 Task: Add a dependency to the task Upgrade and migrate company environmental management to a cloud-based solution , the existing task  Integrate website with a new chatbot for customer support in the project BlazeTech
Action: Mouse moved to (630, 400)
Screenshot: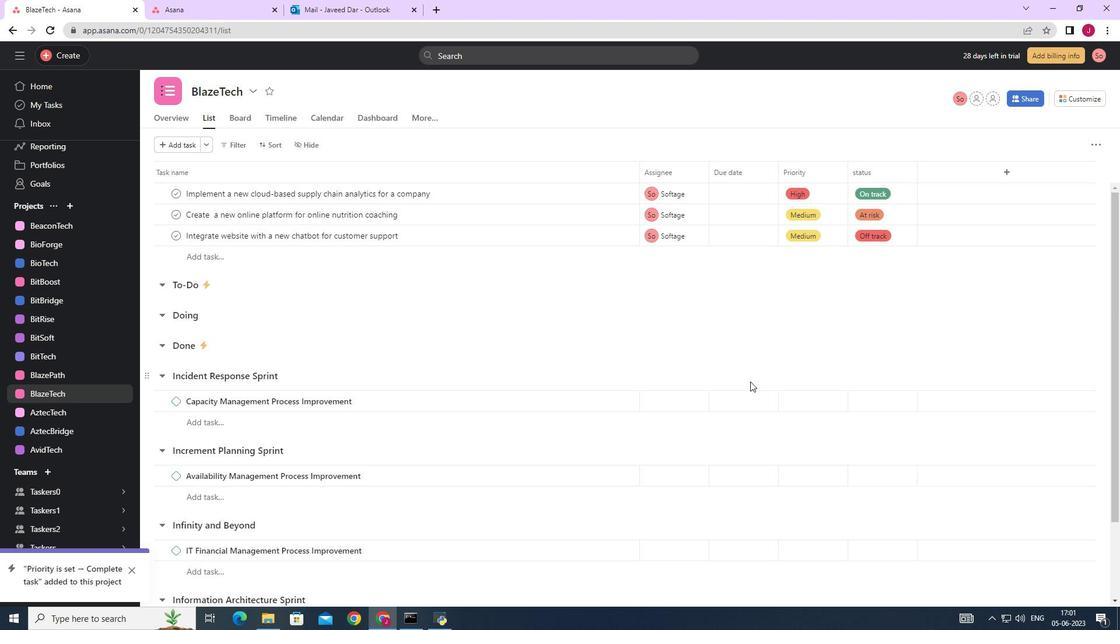 
Action: Mouse scrolled (630, 400) with delta (0, 0)
Screenshot: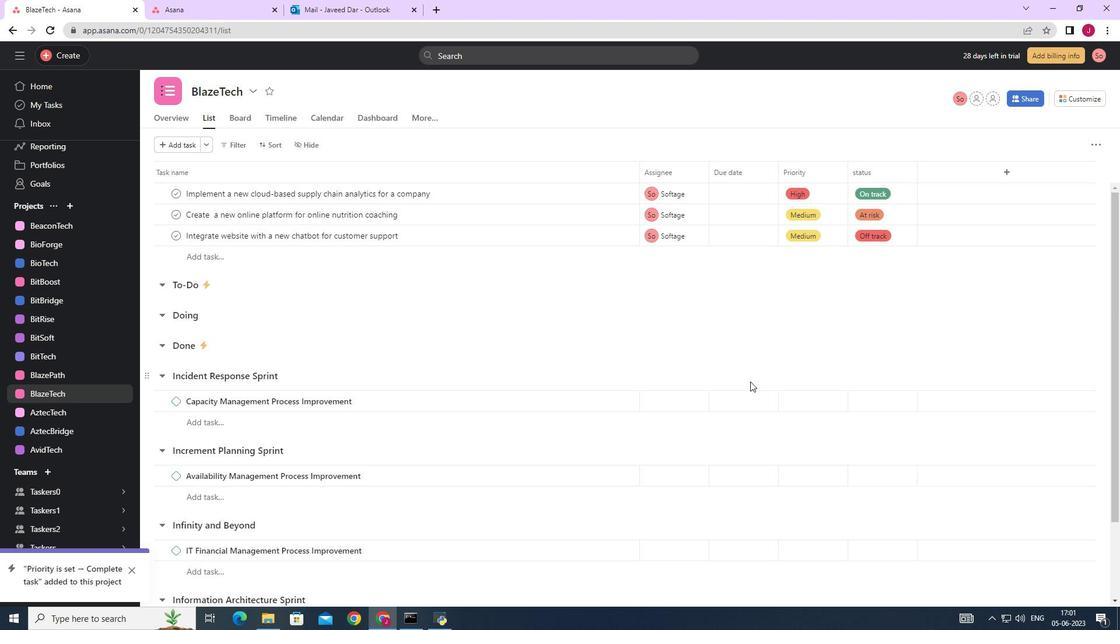 
Action: Mouse moved to (622, 403)
Screenshot: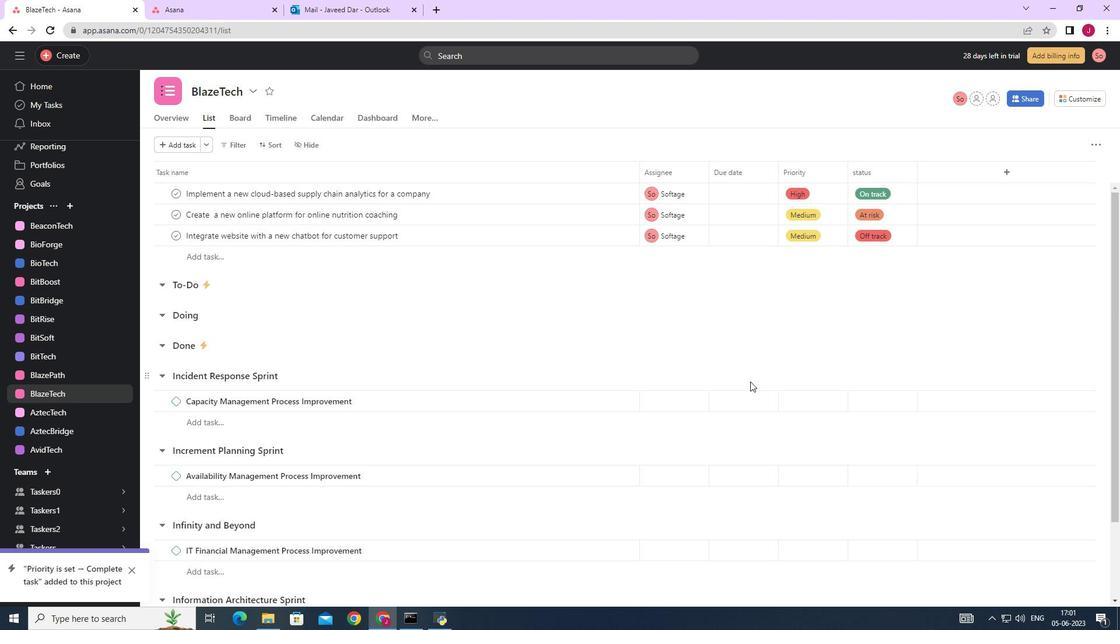 
Action: Mouse scrolled (622, 402) with delta (0, 0)
Screenshot: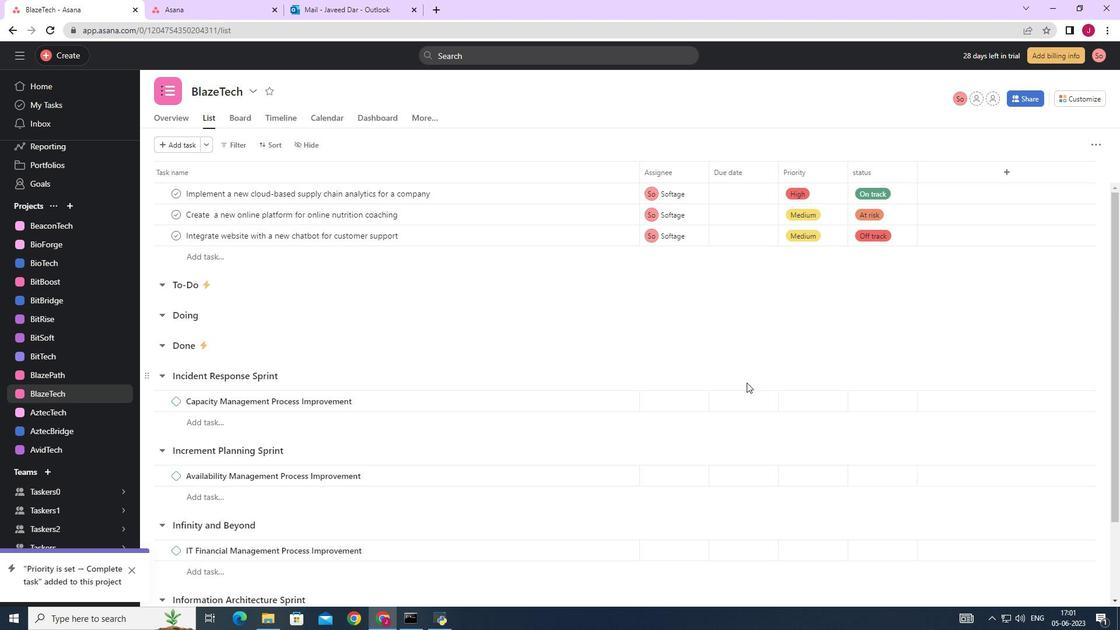 
Action: Mouse moved to (617, 404)
Screenshot: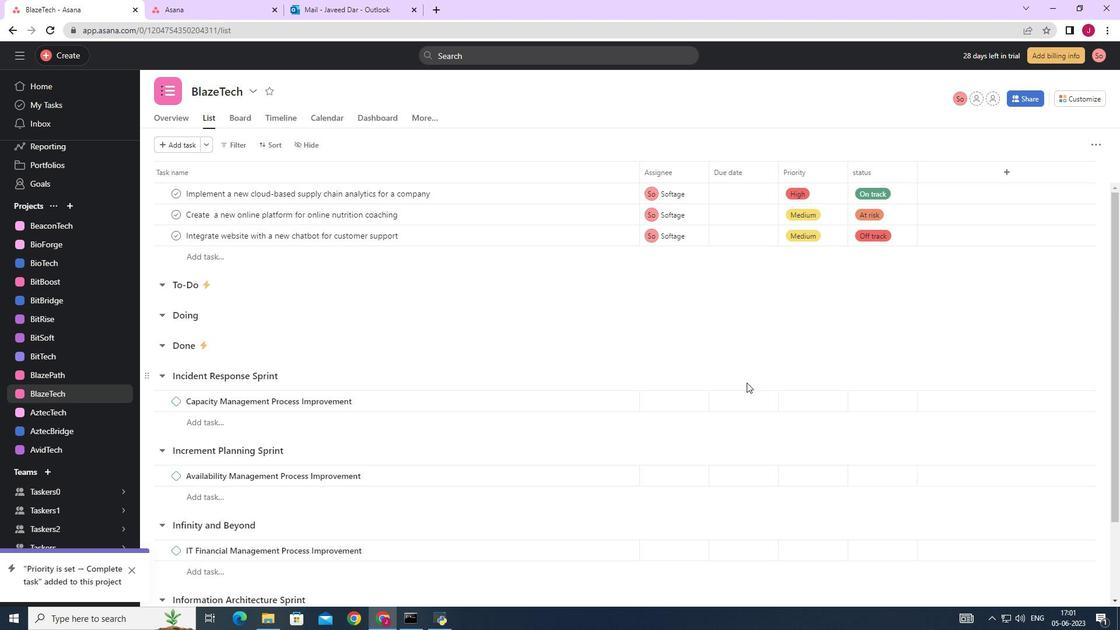
Action: Mouse scrolled (620, 403) with delta (0, 0)
Screenshot: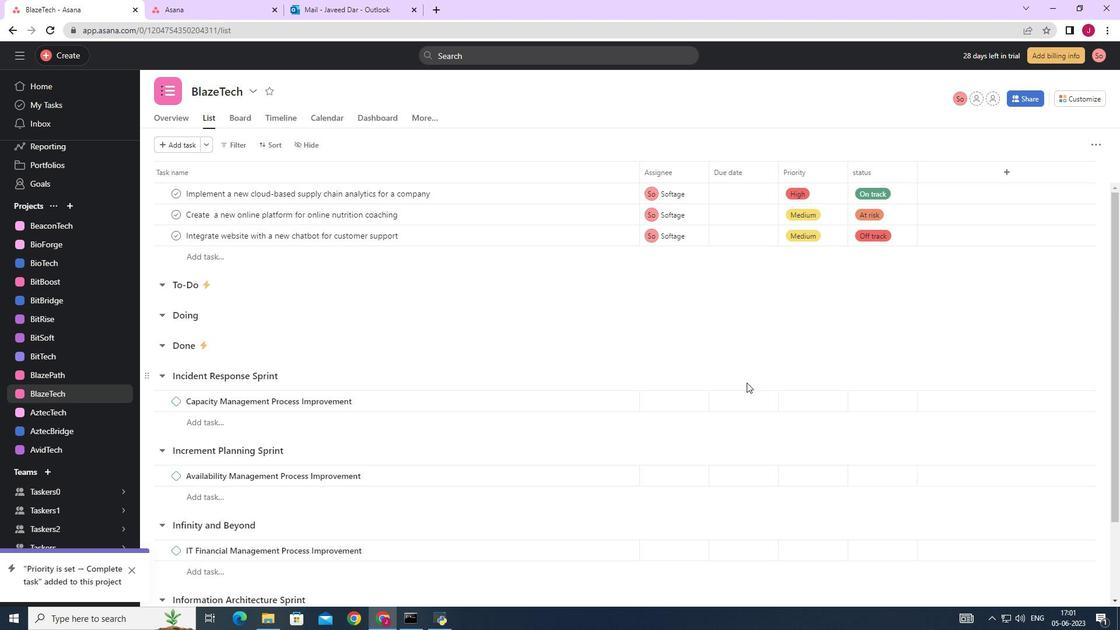 
Action: Mouse moved to (615, 404)
Screenshot: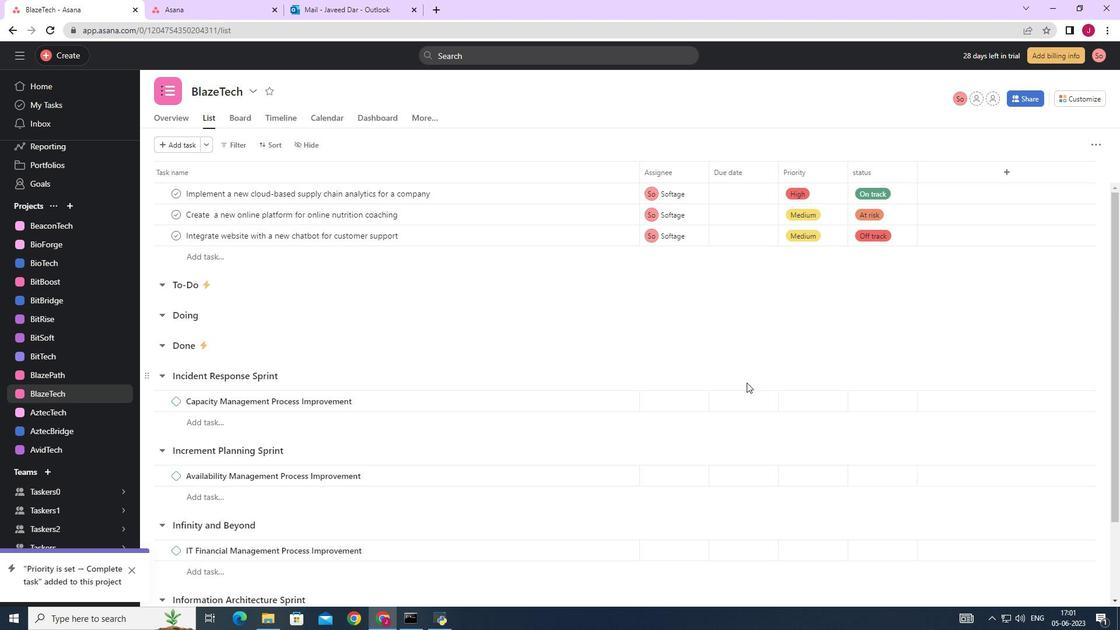 
Action: Mouse scrolled (617, 404) with delta (0, 0)
Screenshot: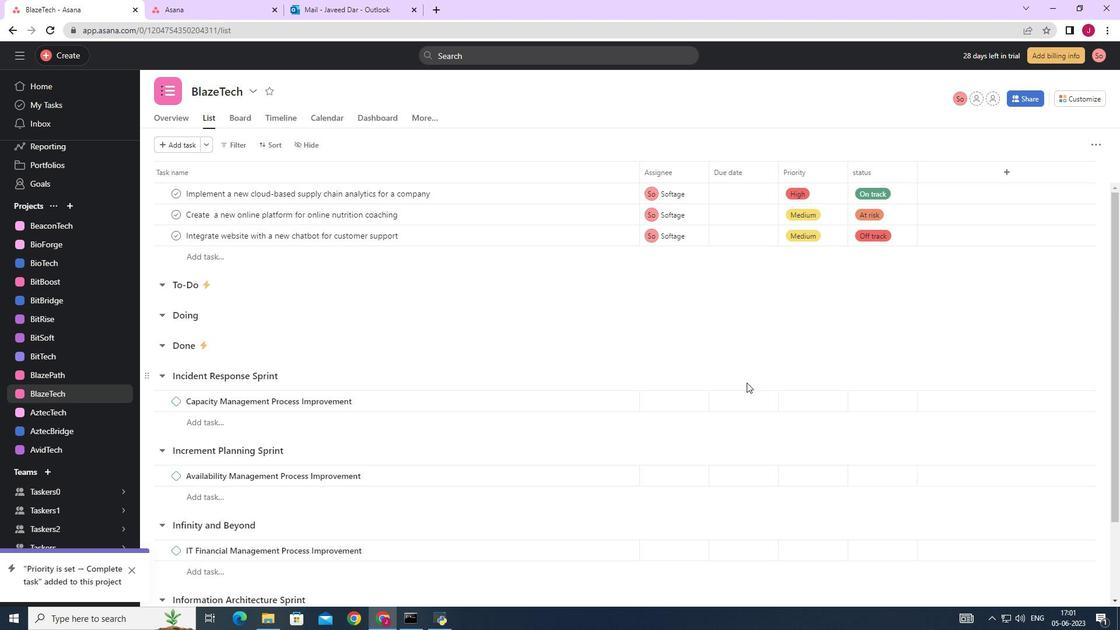 
Action: Mouse moved to (612, 404)
Screenshot: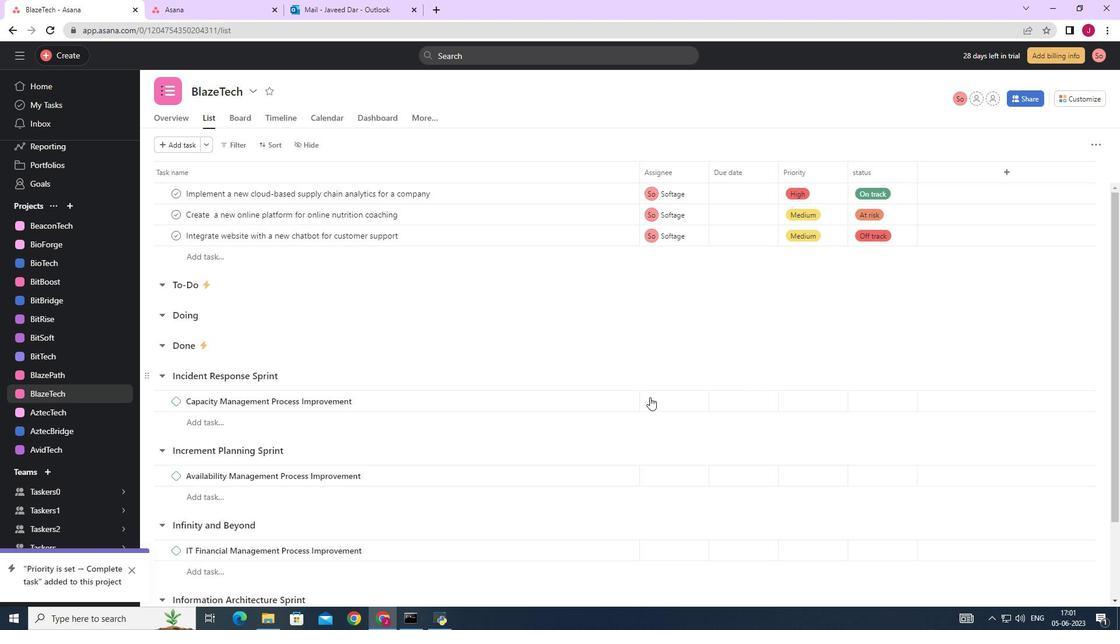 
Action: Mouse scrolled (615, 404) with delta (0, 0)
Screenshot: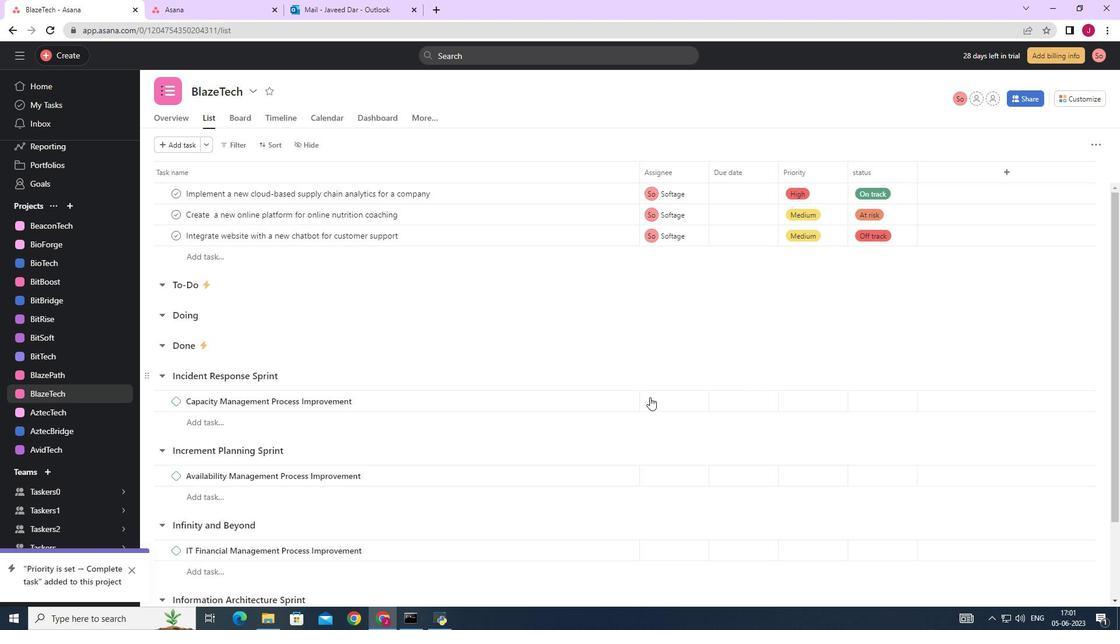 
Action: Mouse moved to (610, 404)
Screenshot: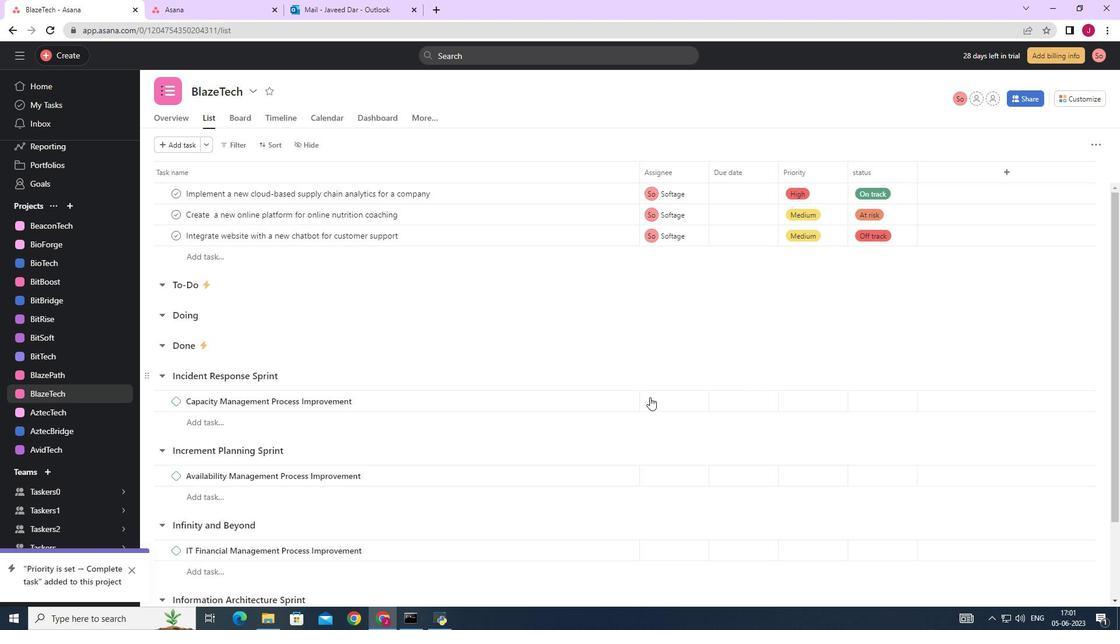 
Action: Mouse scrolled (612, 404) with delta (0, 0)
Screenshot: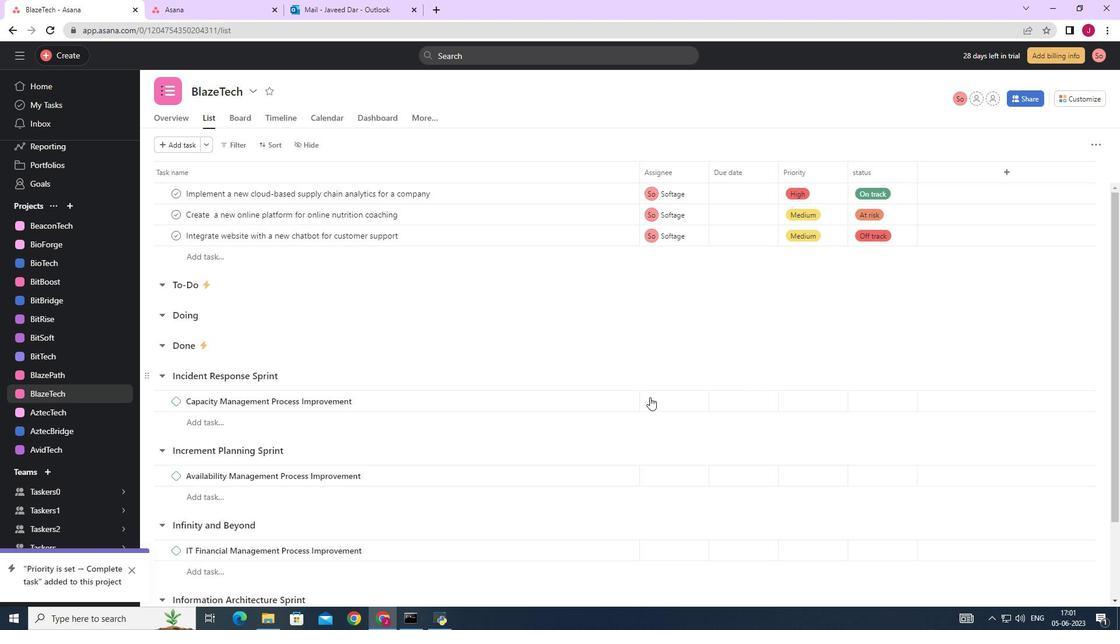 
Action: Mouse moved to (590, 414)
Screenshot: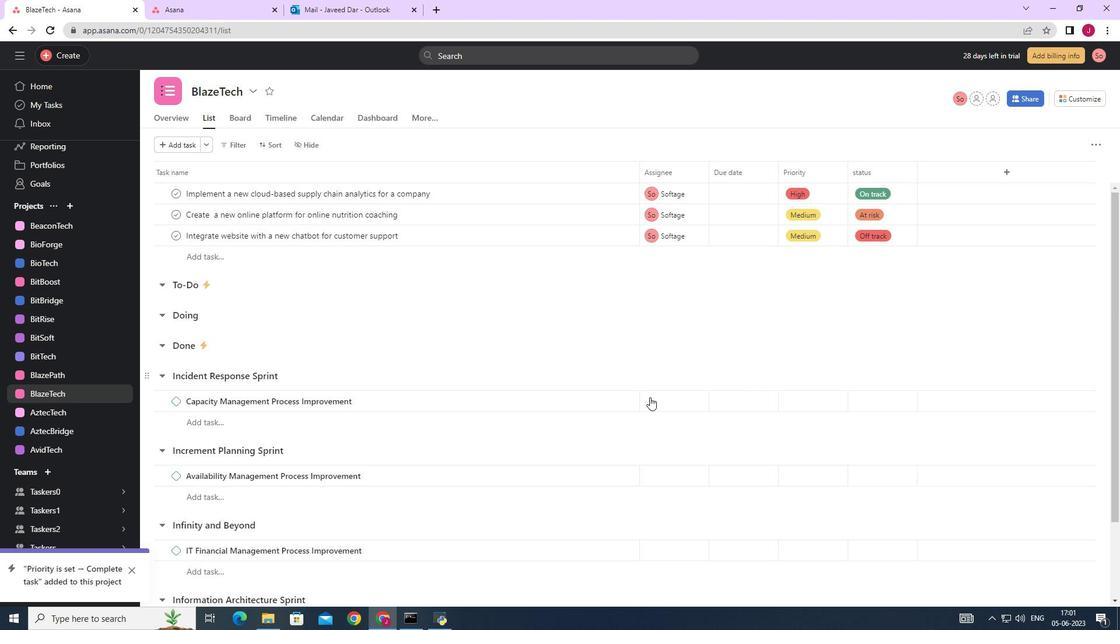 
Action: Mouse scrolled (609, 405) with delta (0, 0)
Screenshot: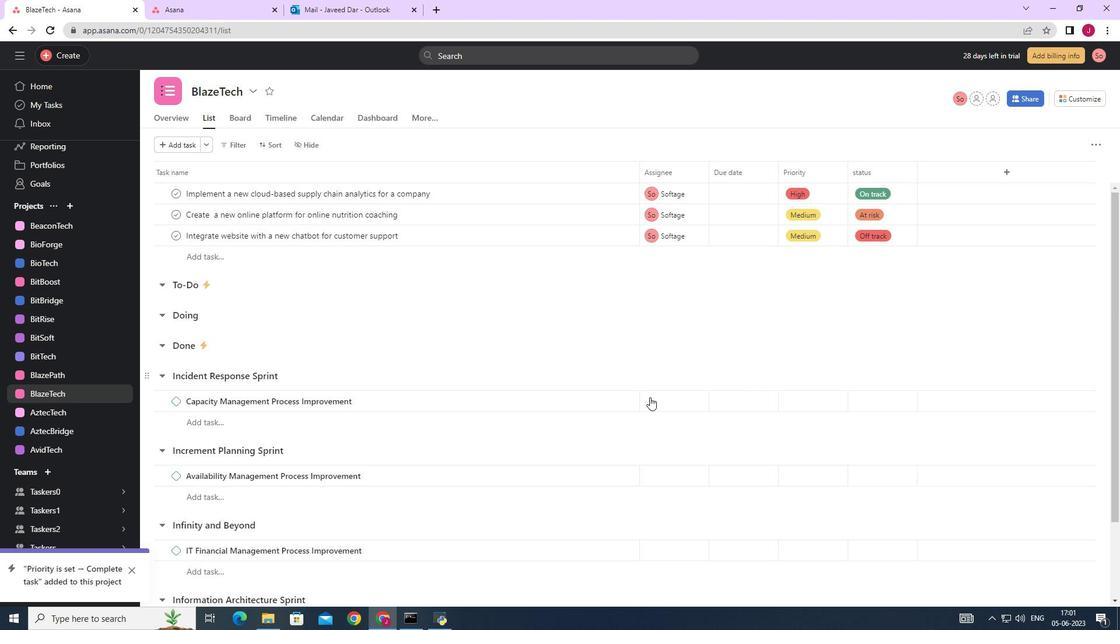 
Action: Mouse moved to (562, 529)
Screenshot: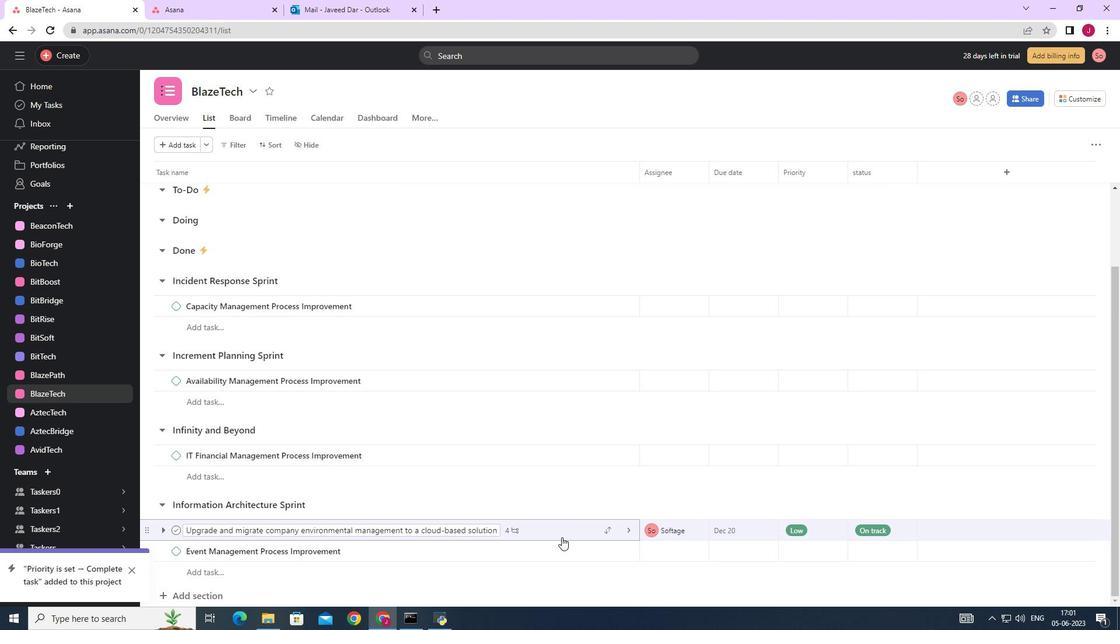 
Action: Mouse pressed left at (562, 529)
Screenshot: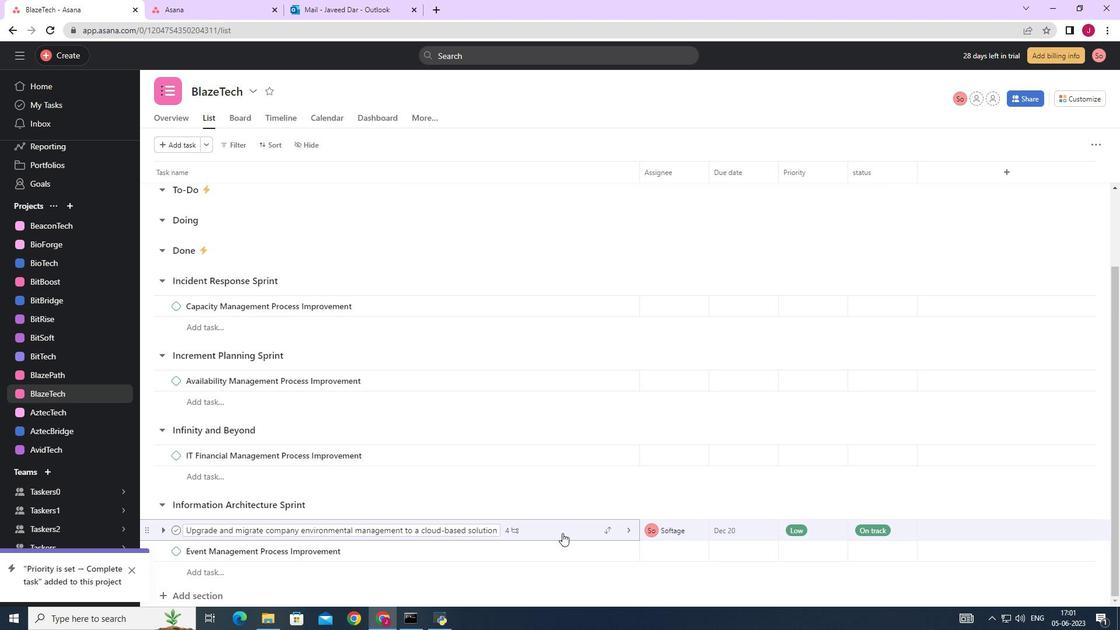 
Action: Mouse moved to (907, 358)
Screenshot: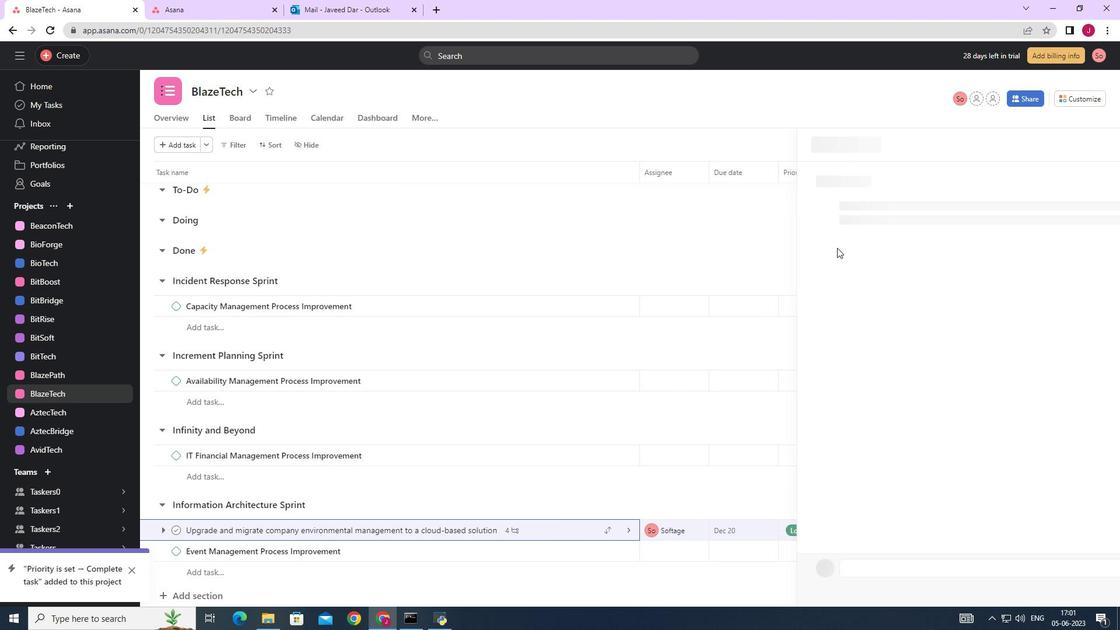 
Action: Mouse scrolled (907, 358) with delta (0, 0)
Screenshot: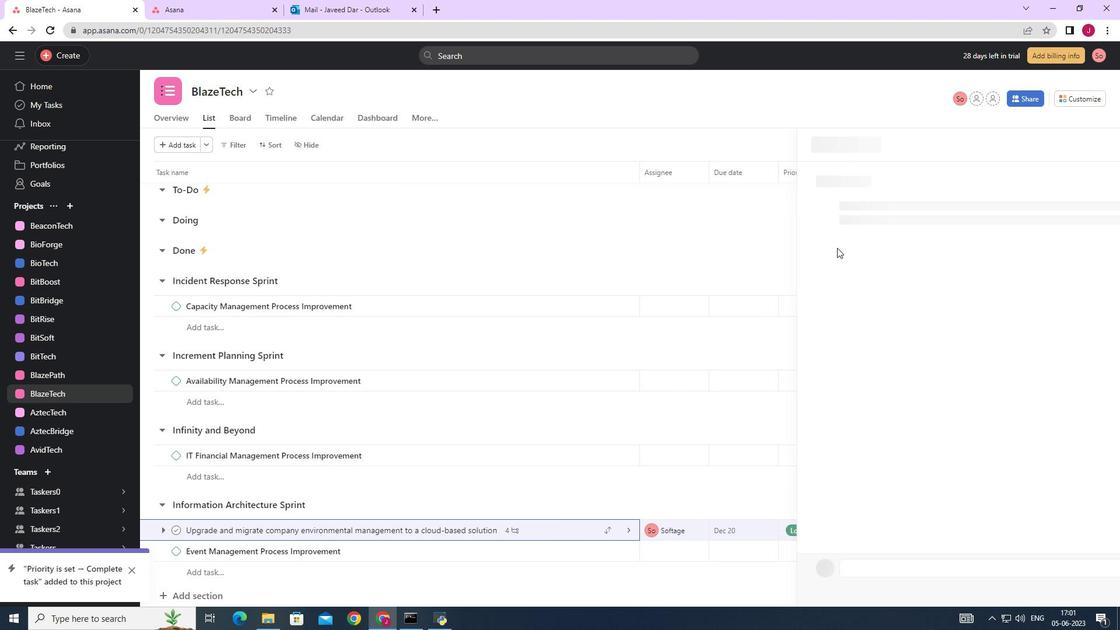 
Action: Mouse scrolled (907, 358) with delta (0, 0)
Screenshot: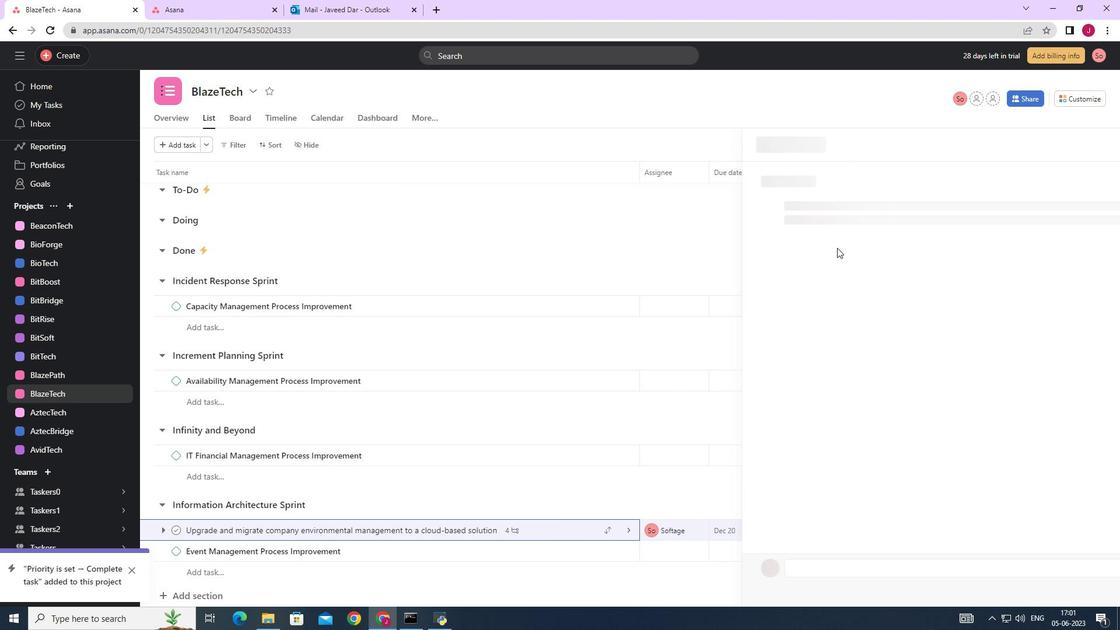 
Action: Mouse scrolled (907, 358) with delta (0, 0)
Screenshot: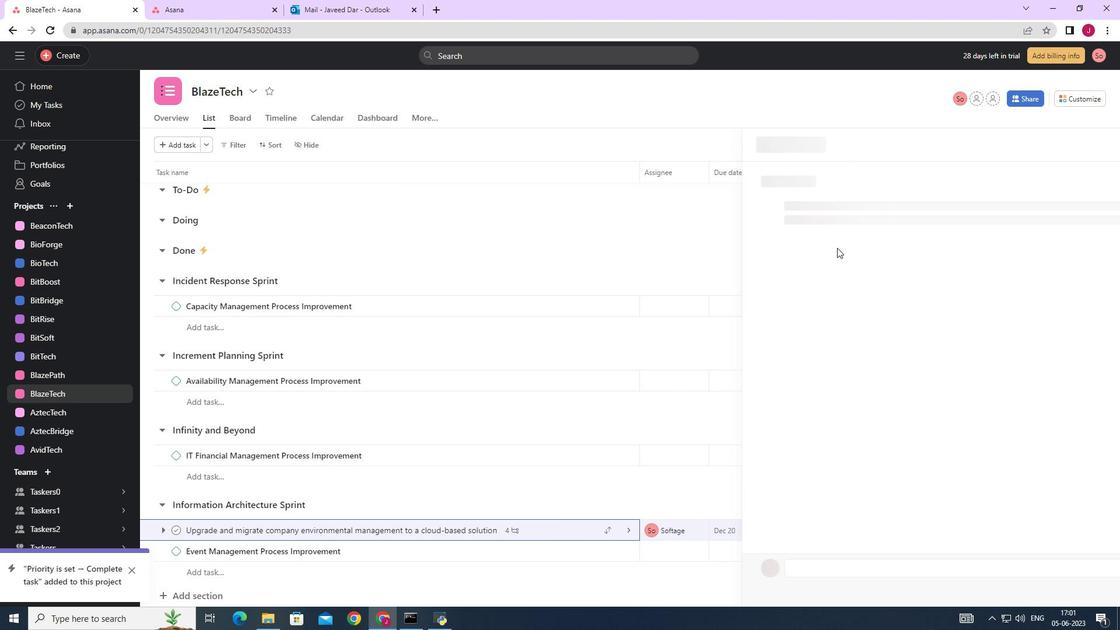 
Action: Mouse scrolled (907, 358) with delta (0, 0)
Screenshot: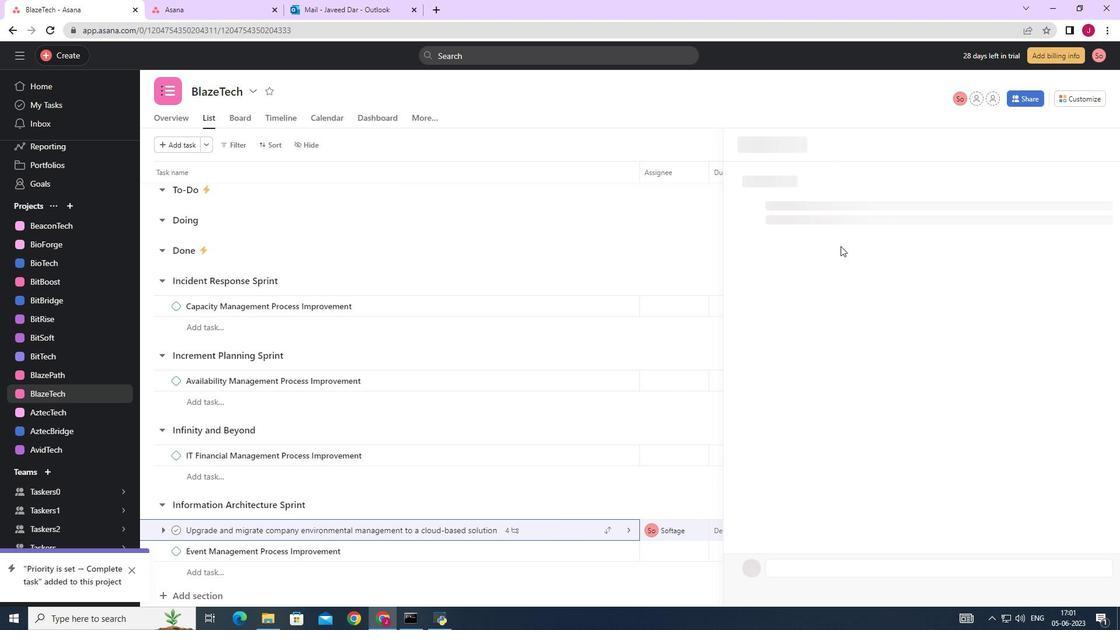 
Action: Mouse scrolled (907, 358) with delta (0, 0)
Screenshot: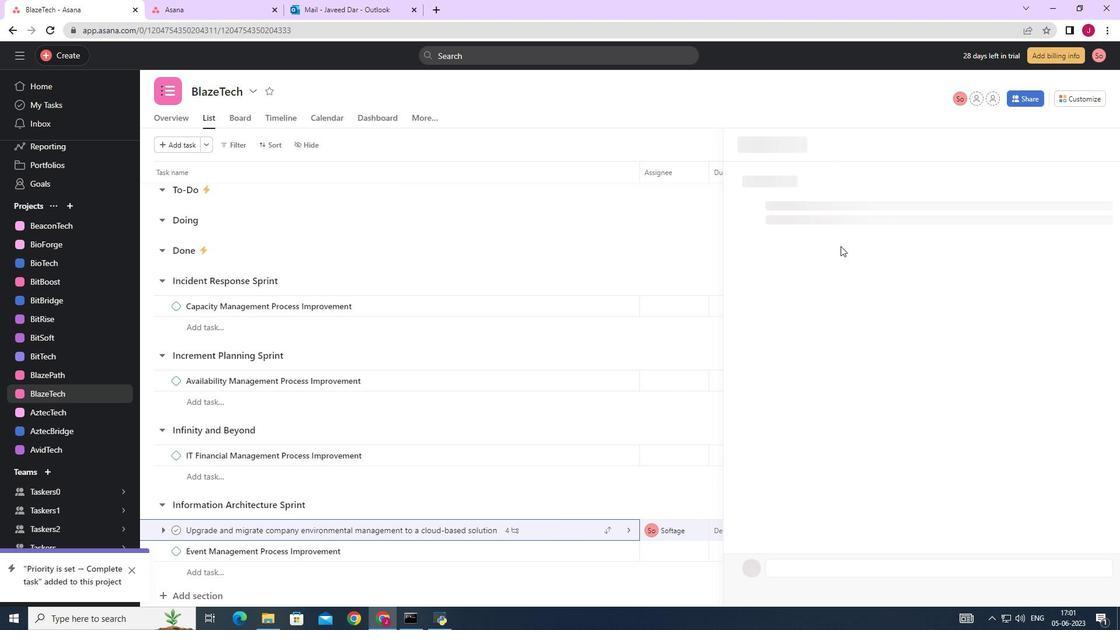 
Action: Mouse moved to (907, 359)
Screenshot: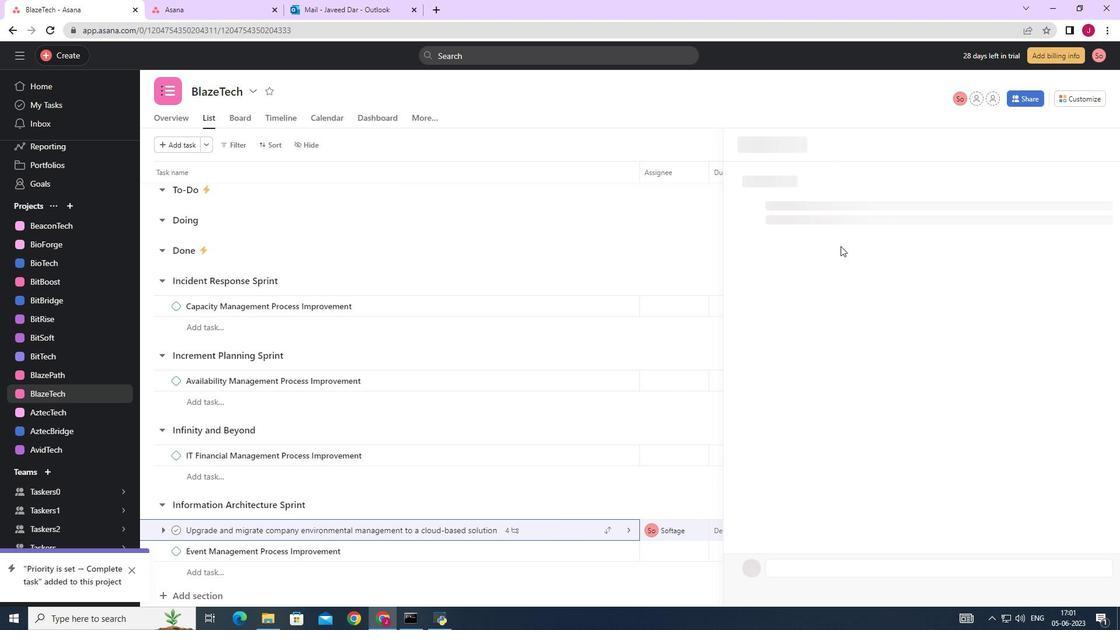 
Action: Mouse scrolled (907, 358) with delta (0, 0)
Screenshot: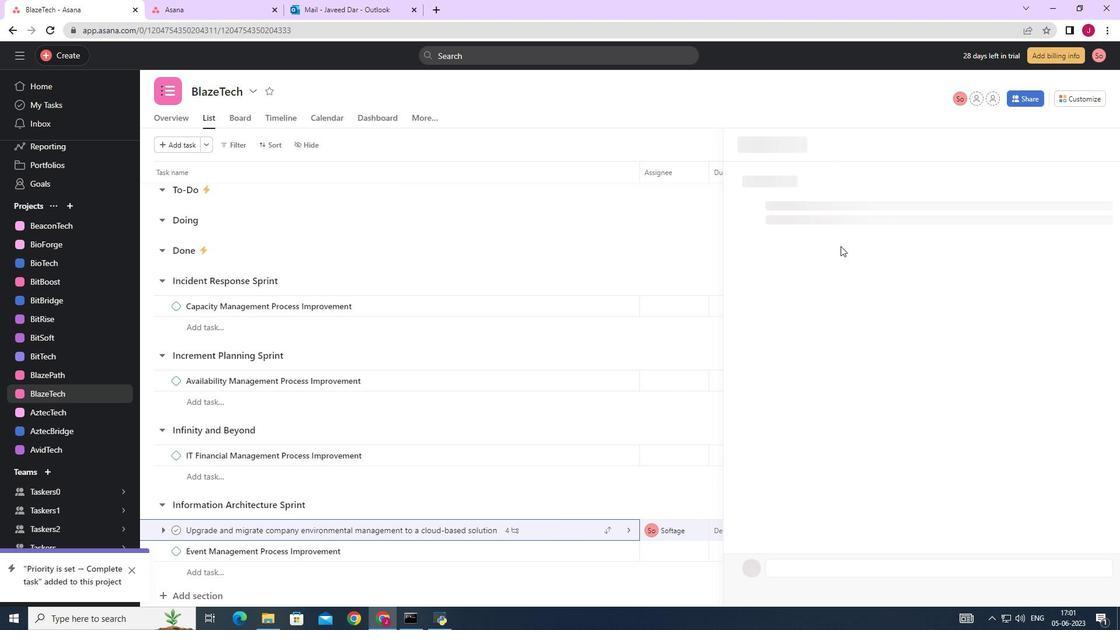 
Action: Mouse moved to (907, 360)
Screenshot: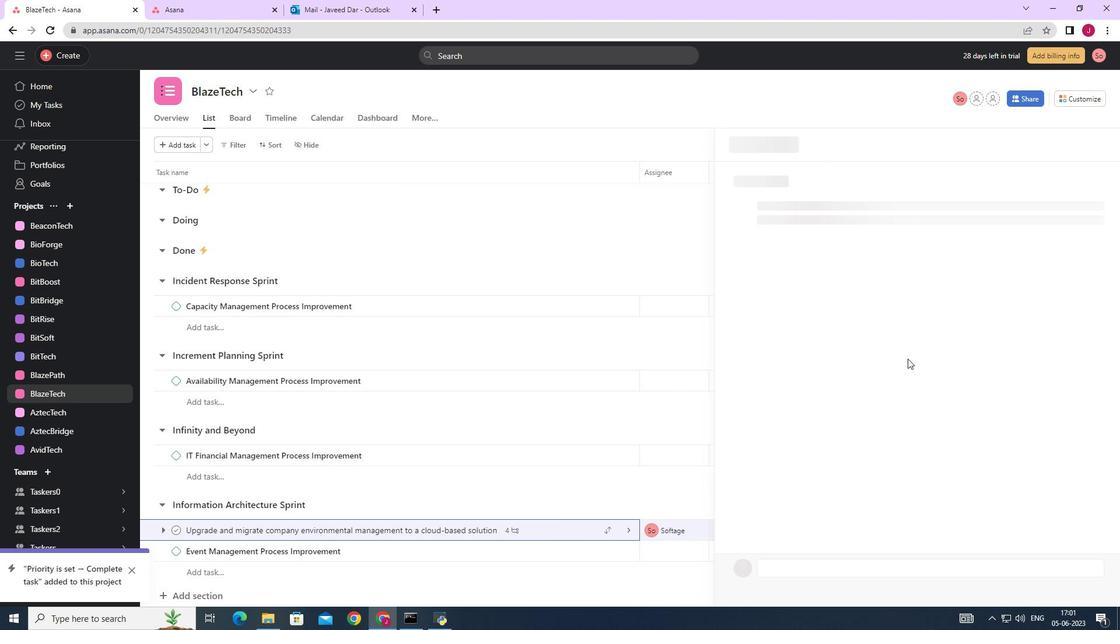 
Action: Mouse scrolled (907, 359) with delta (0, 0)
Screenshot: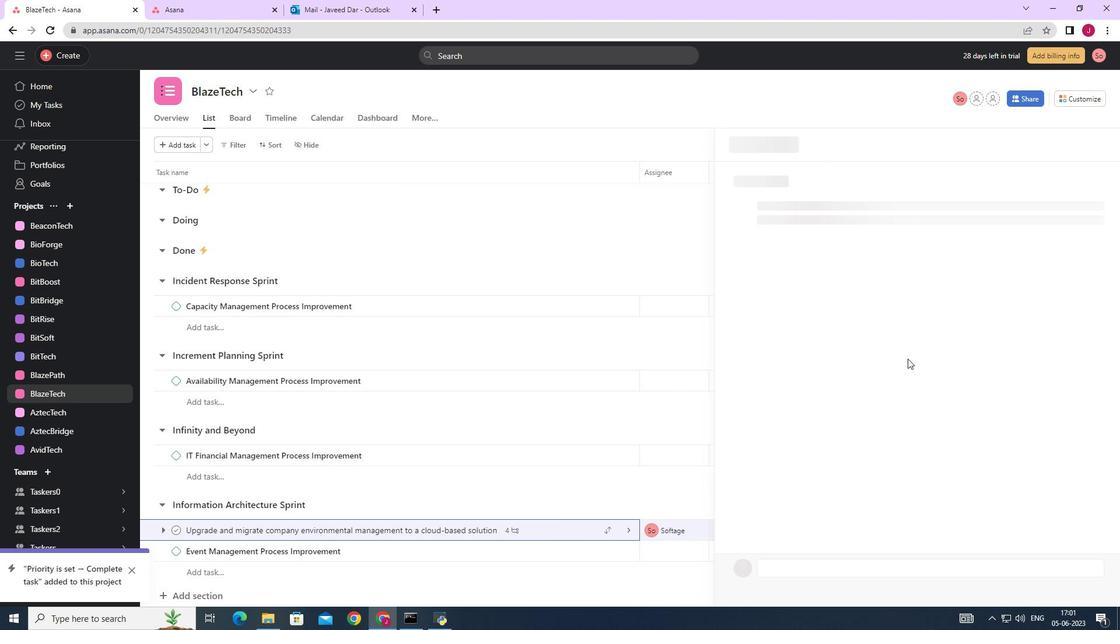 
Action: Mouse moved to (870, 366)
Screenshot: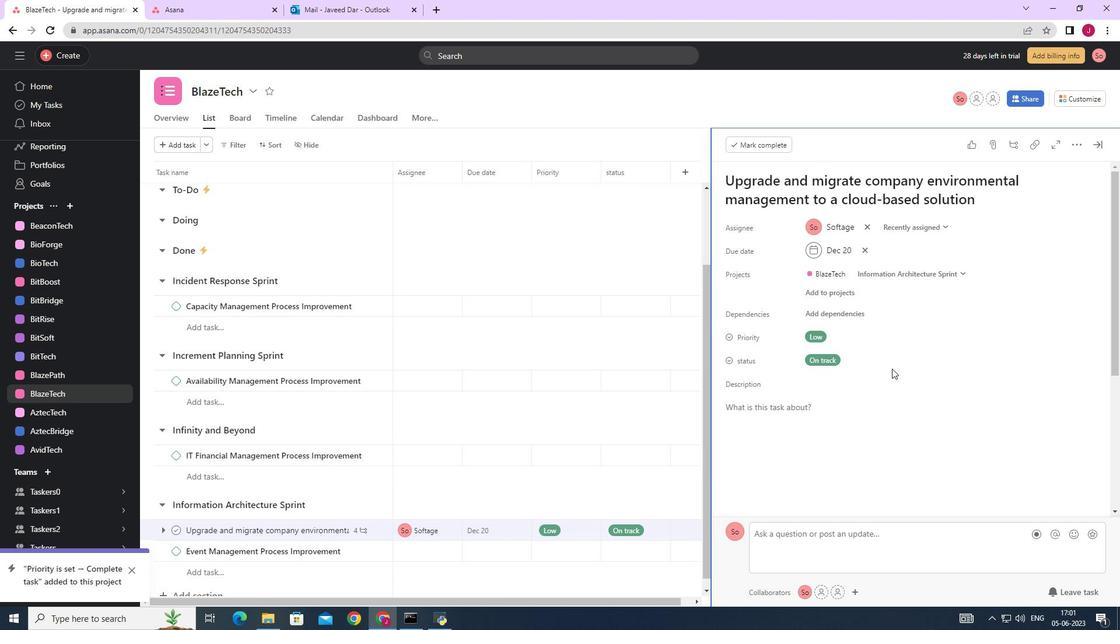 
Action: Mouse scrolled (870, 365) with delta (0, 0)
Screenshot: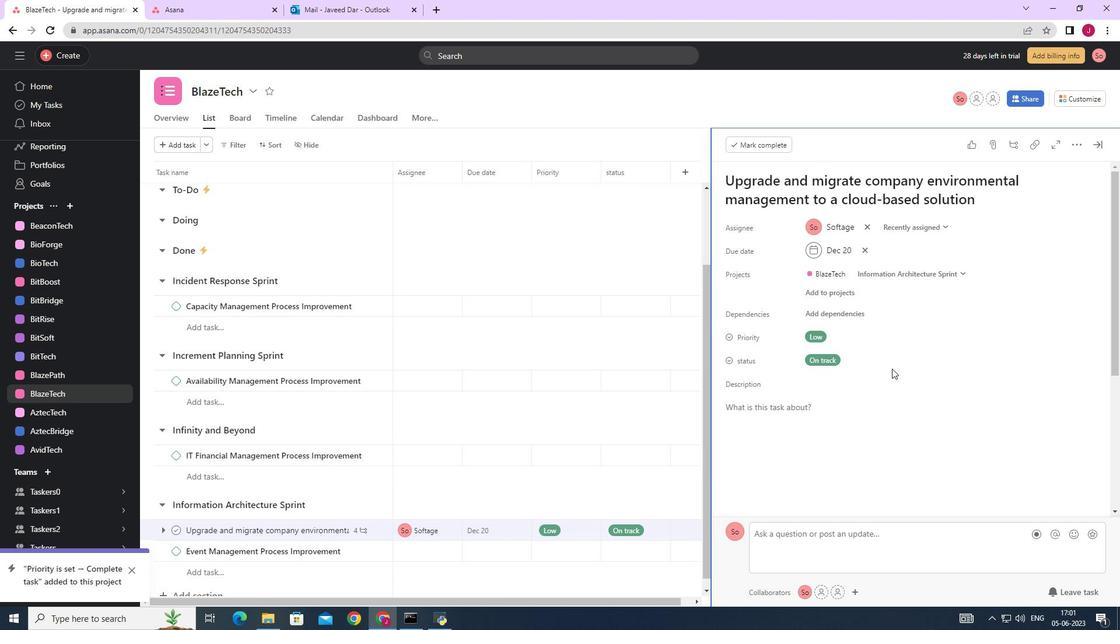 
Action: Mouse moved to (860, 365)
Screenshot: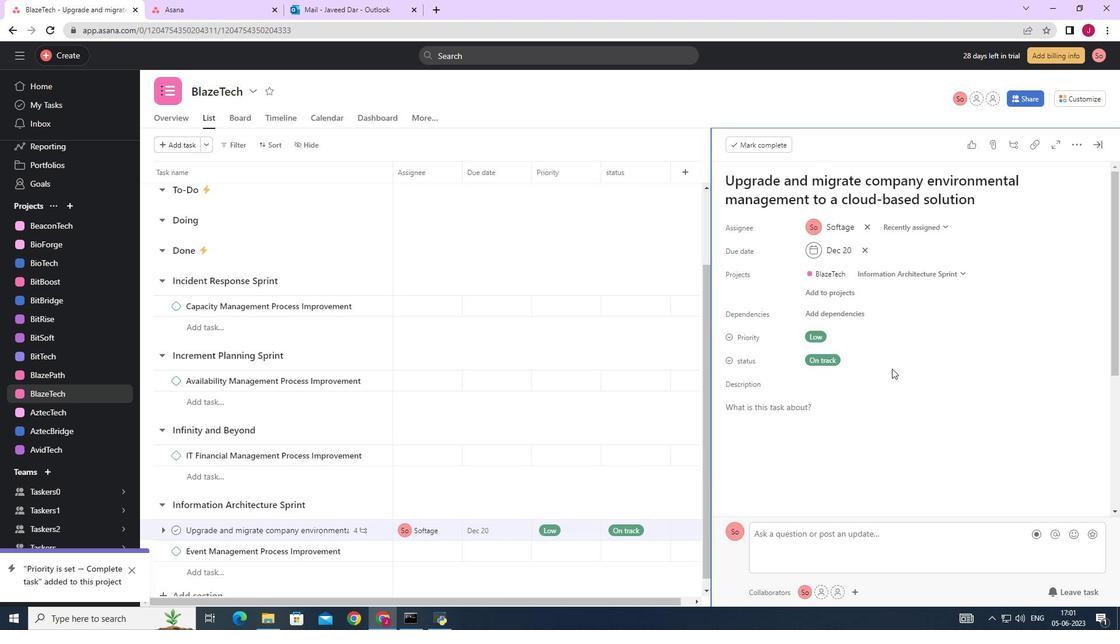 
Action: Mouse scrolled (861, 364) with delta (0, 0)
Screenshot: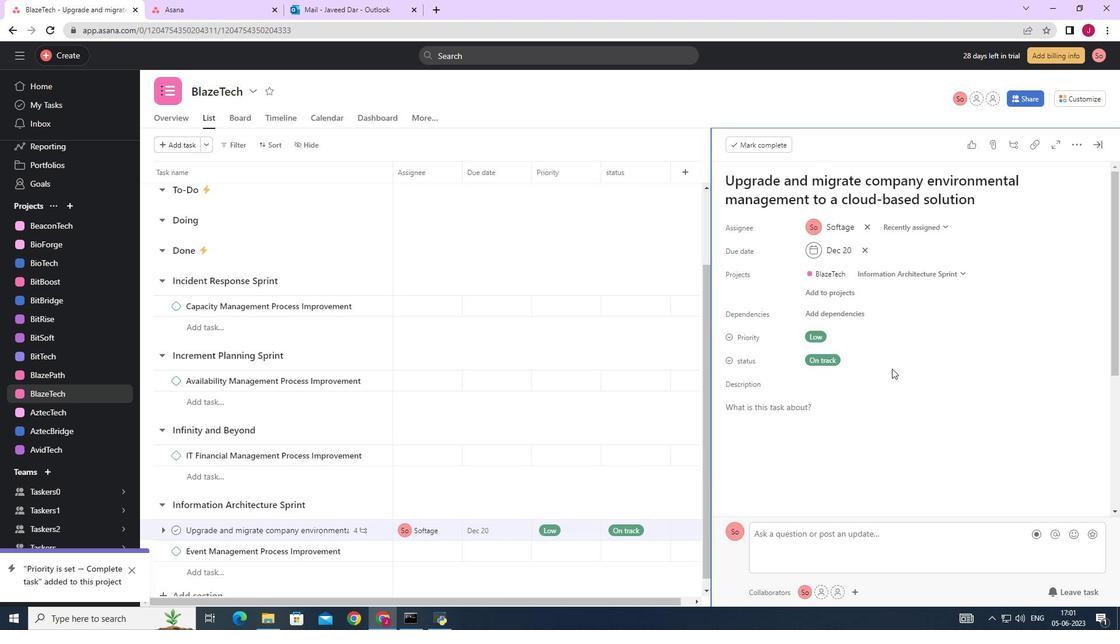 
Action: Mouse moved to (857, 365)
Screenshot: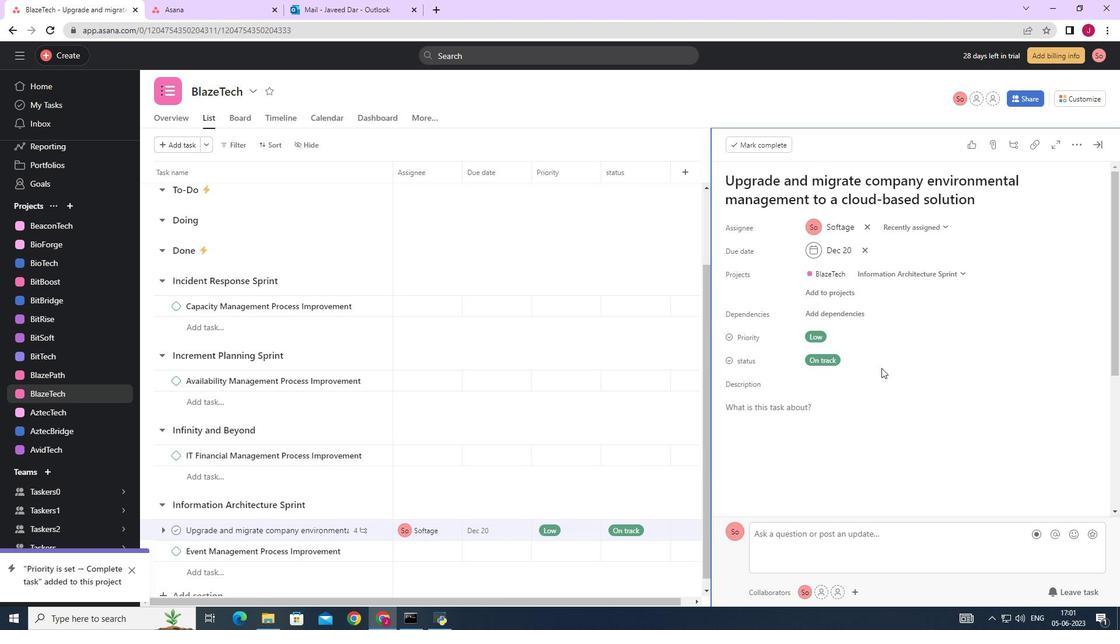 
Action: Mouse scrolled (858, 364) with delta (0, 0)
Screenshot: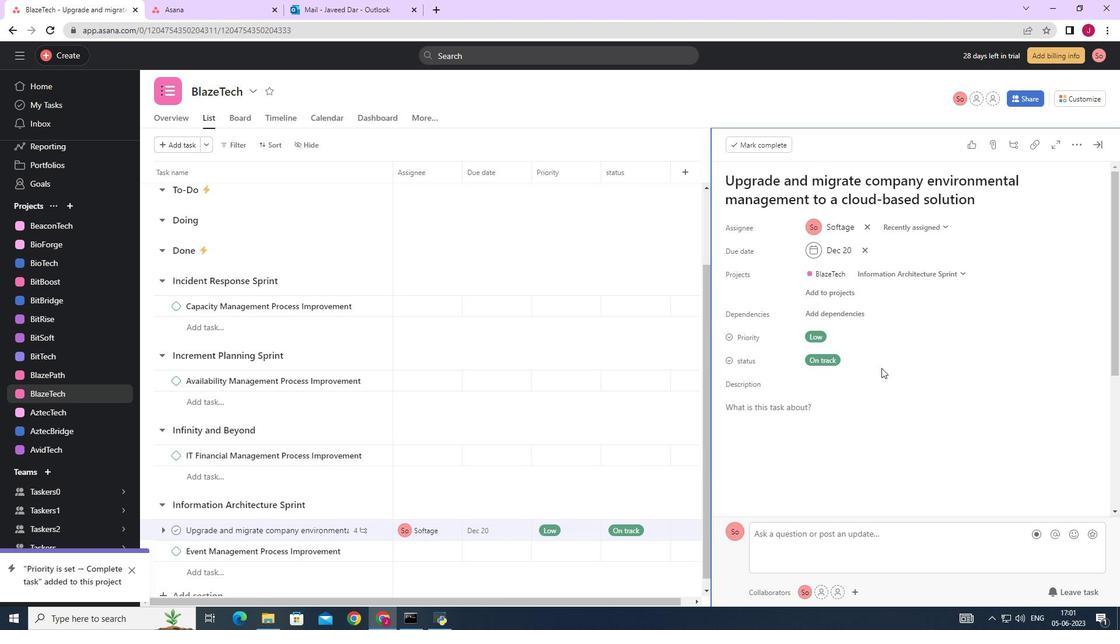 
Action: Mouse moved to (852, 365)
Screenshot: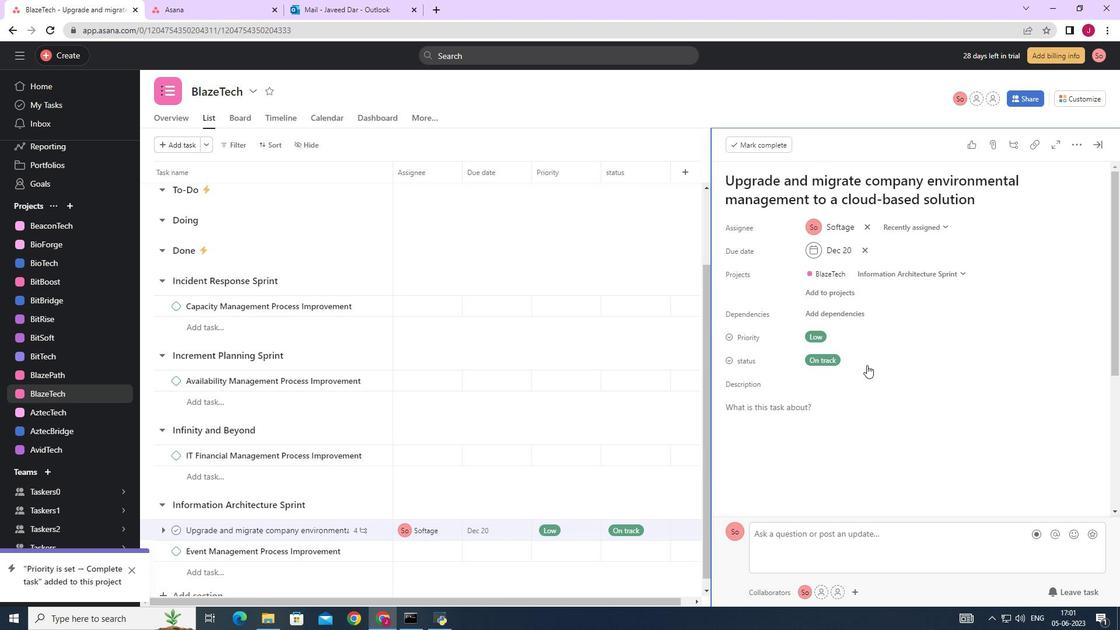
Action: Mouse scrolled (854, 364) with delta (0, 0)
Screenshot: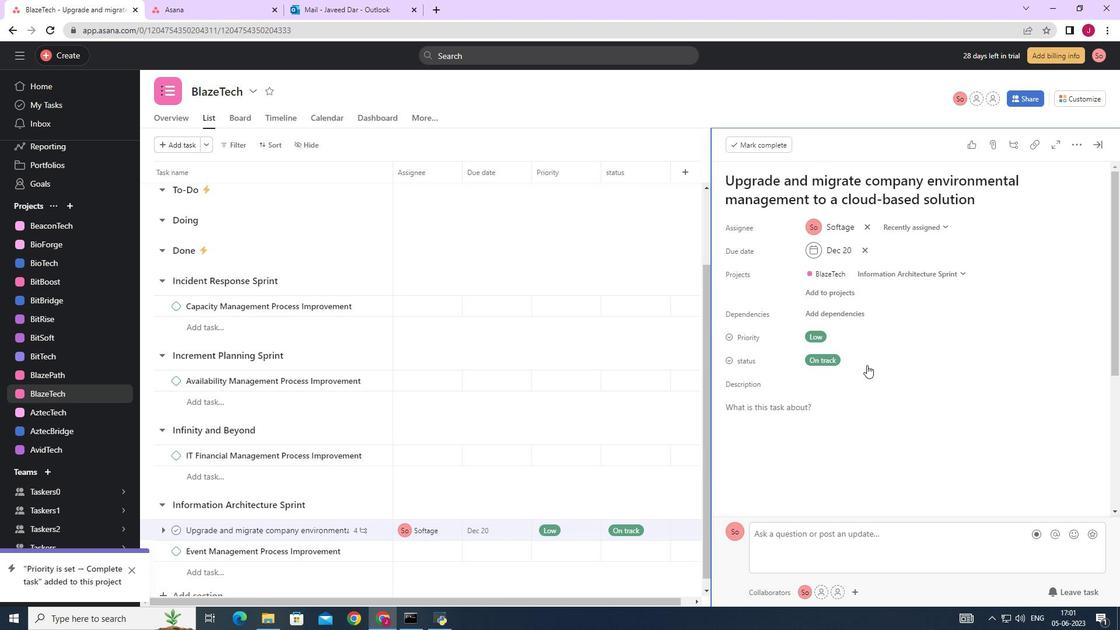 
Action: Mouse moved to (849, 365)
Screenshot: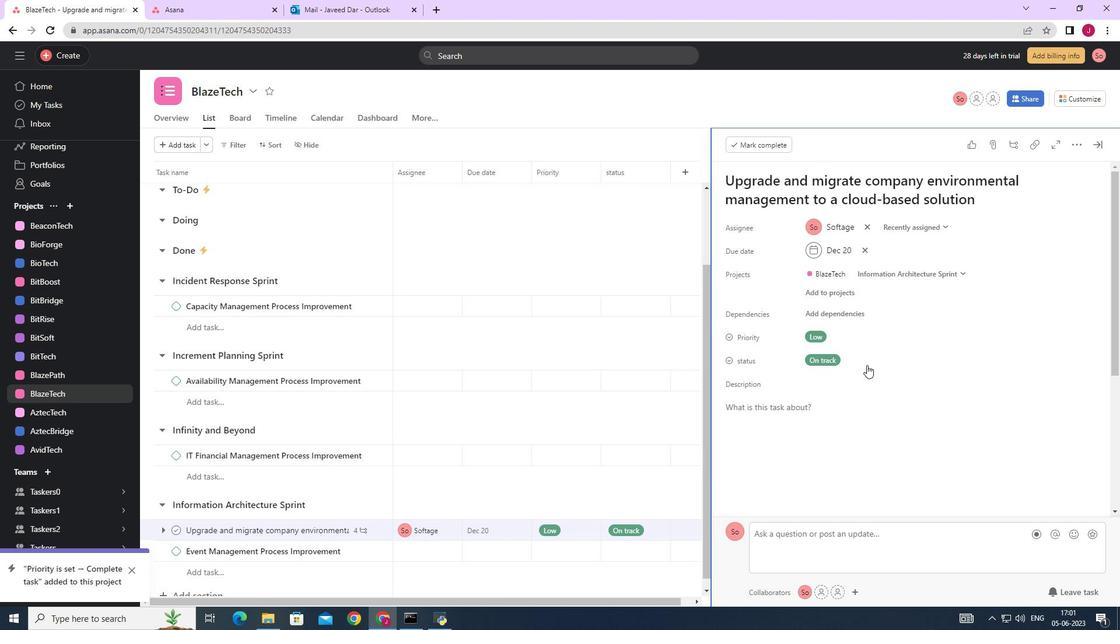 
Action: Mouse scrolled (850, 364) with delta (0, 0)
Screenshot: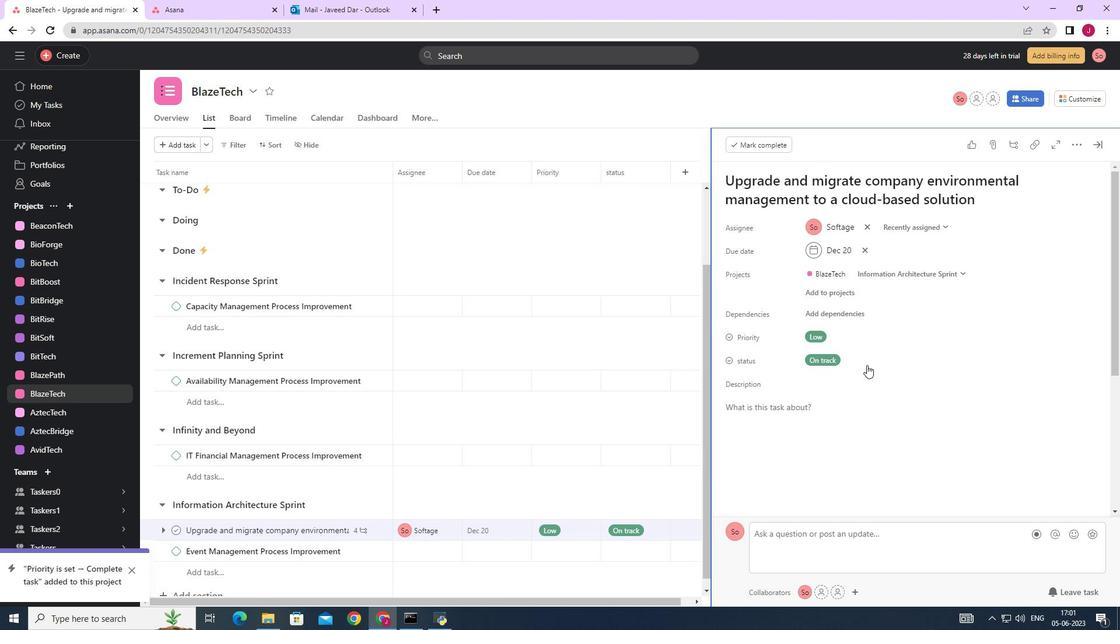 
Action: Mouse scrolled (849, 365) with delta (0, 0)
Screenshot: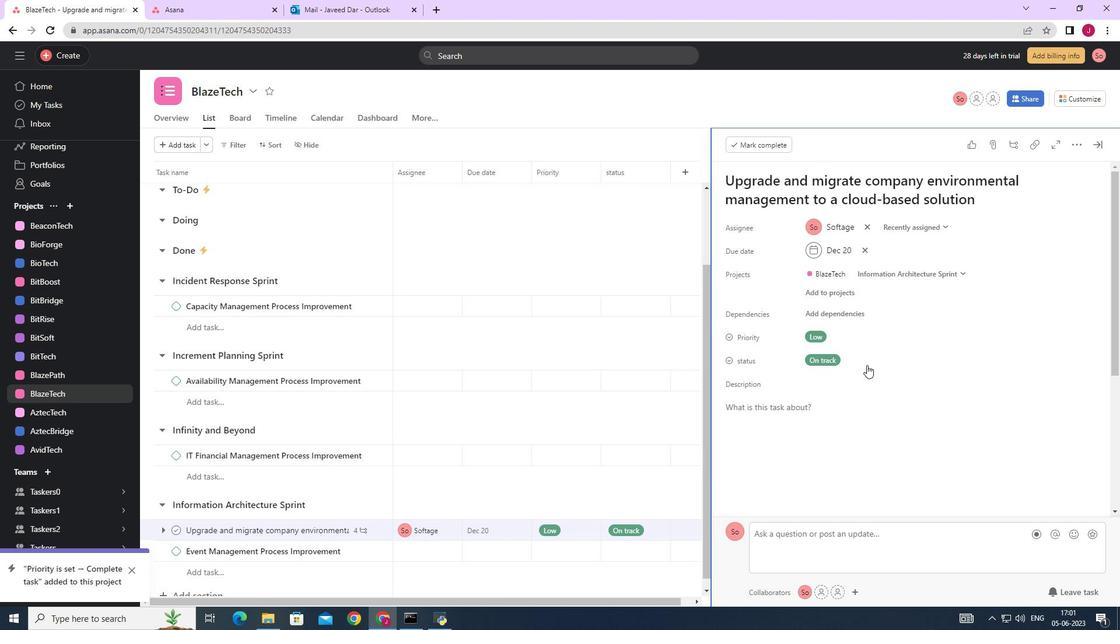 
Action: Mouse moved to (810, 340)
Screenshot: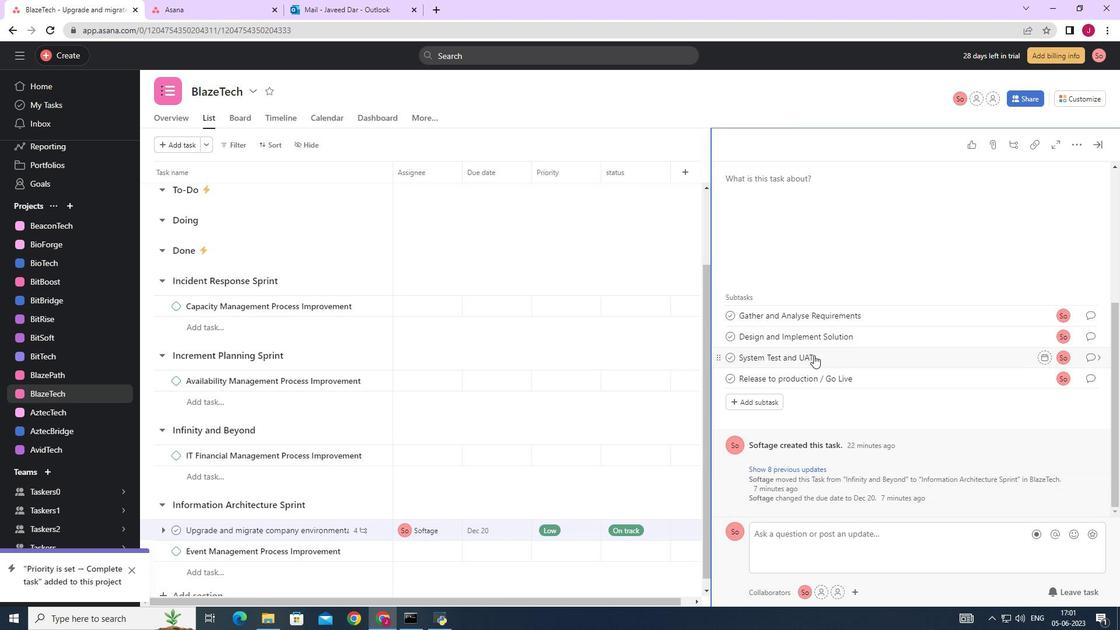 
Action: Mouse scrolled (811, 343) with delta (0, 0)
Screenshot: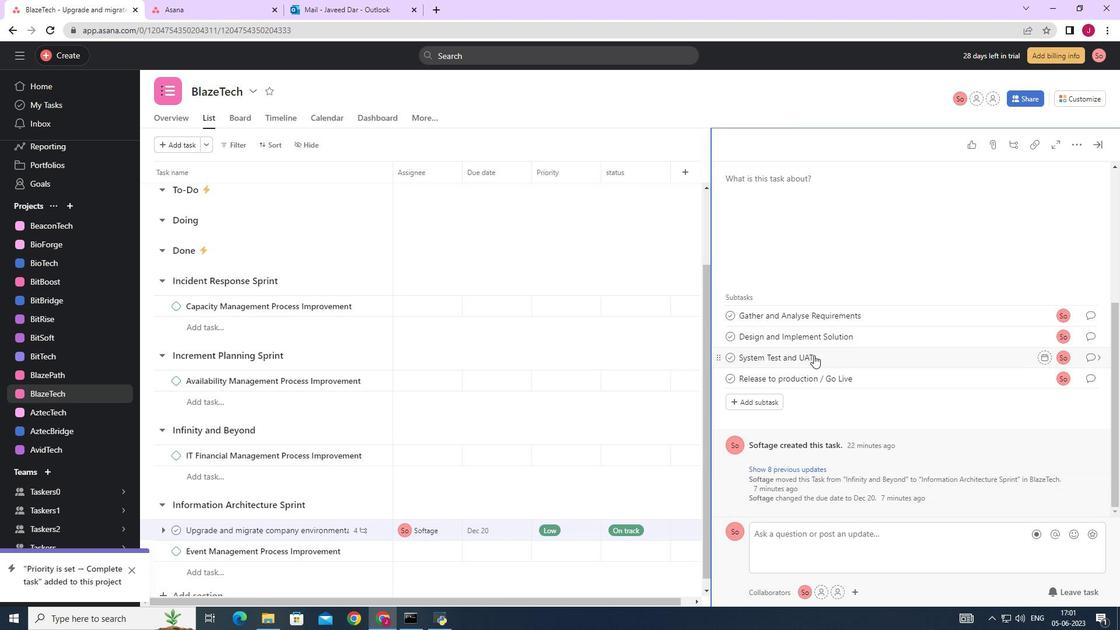
Action: Mouse moved to (806, 320)
Screenshot: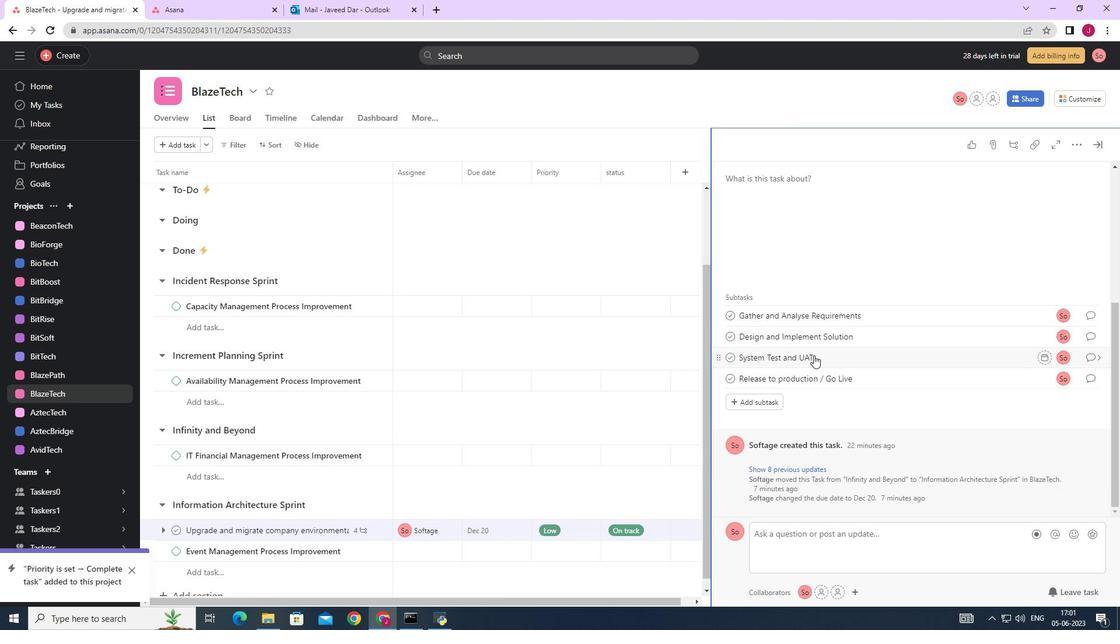 
Action: Mouse scrolled (809, 337) with delta (0, 0)
Screenshot: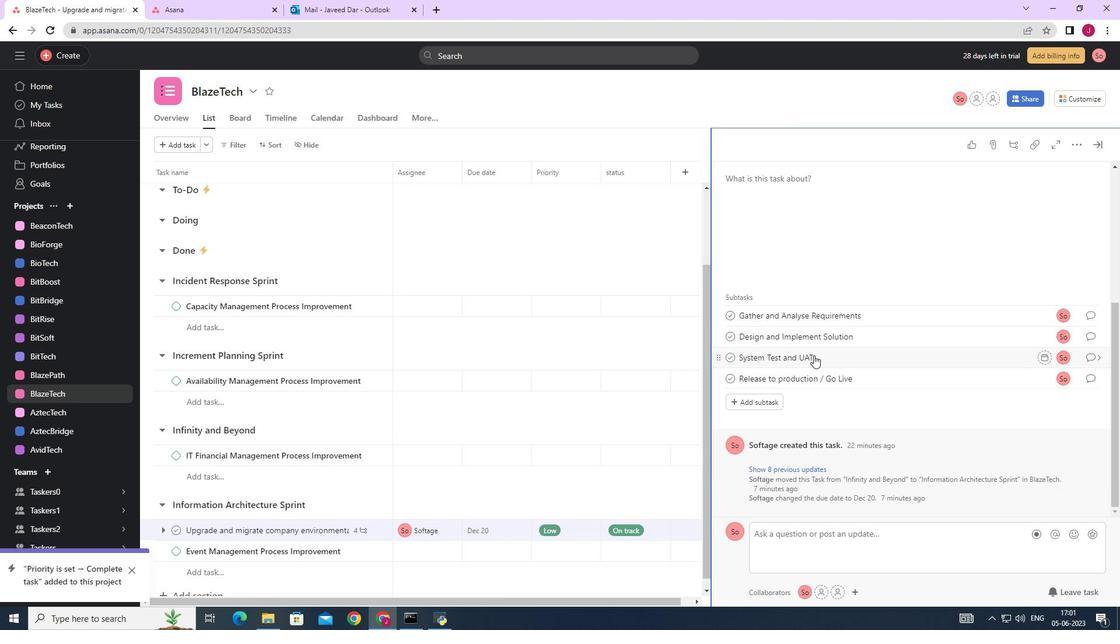 
Action: Mouse moved to (804, 318)
Screenshot: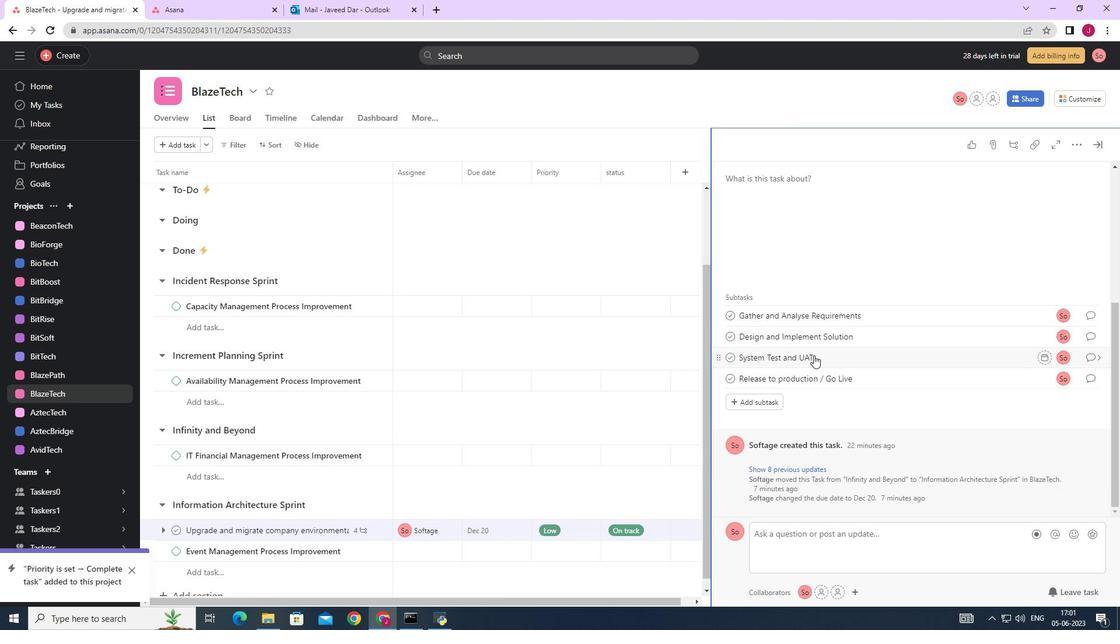 
Action: Mouse scrolled (808, 329) with delta (0, 0)
Screenshot: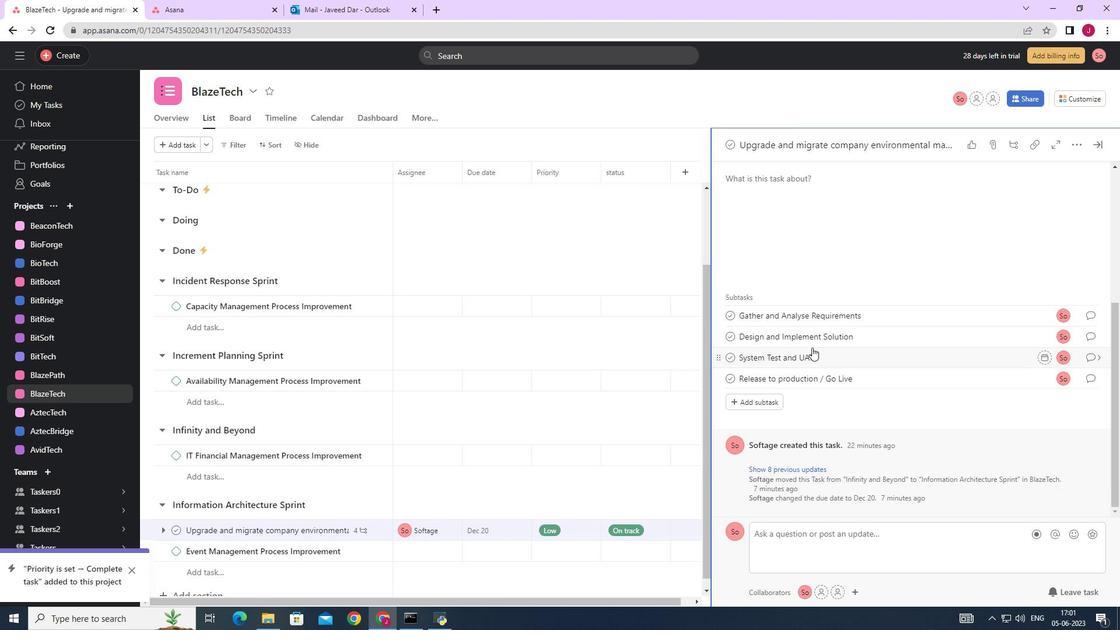 
Action: Mouse moved to (803, 316)
Screenshot: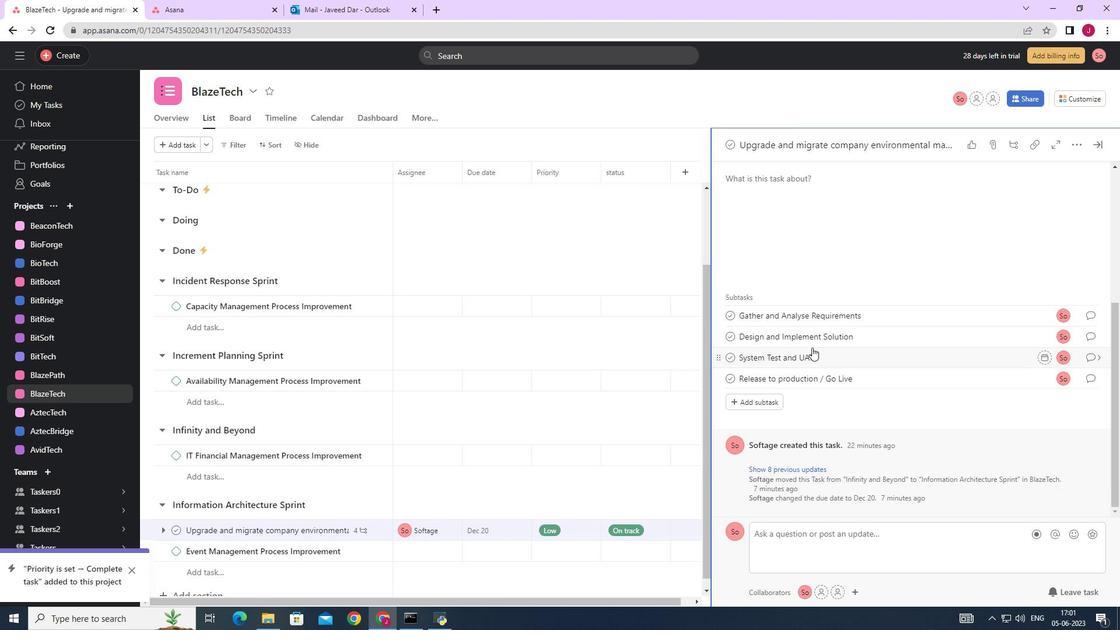 
Action: Mouse scrolled (804, 319) with delta (0, 0)
Screenshot: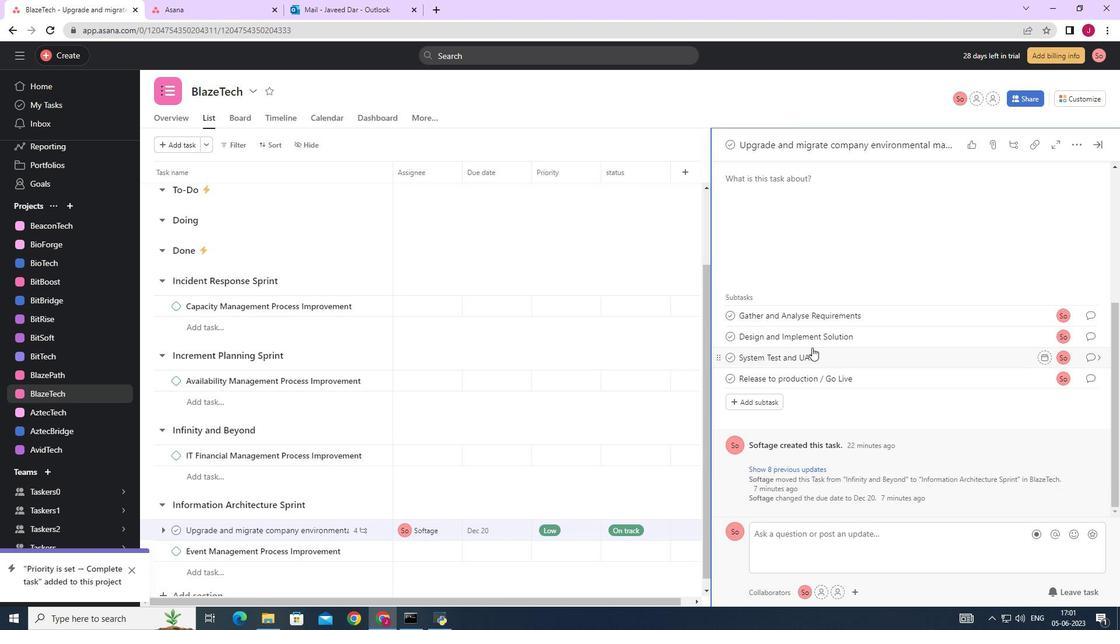 
Action: Mouse moved to (836, 312)
Screenshot: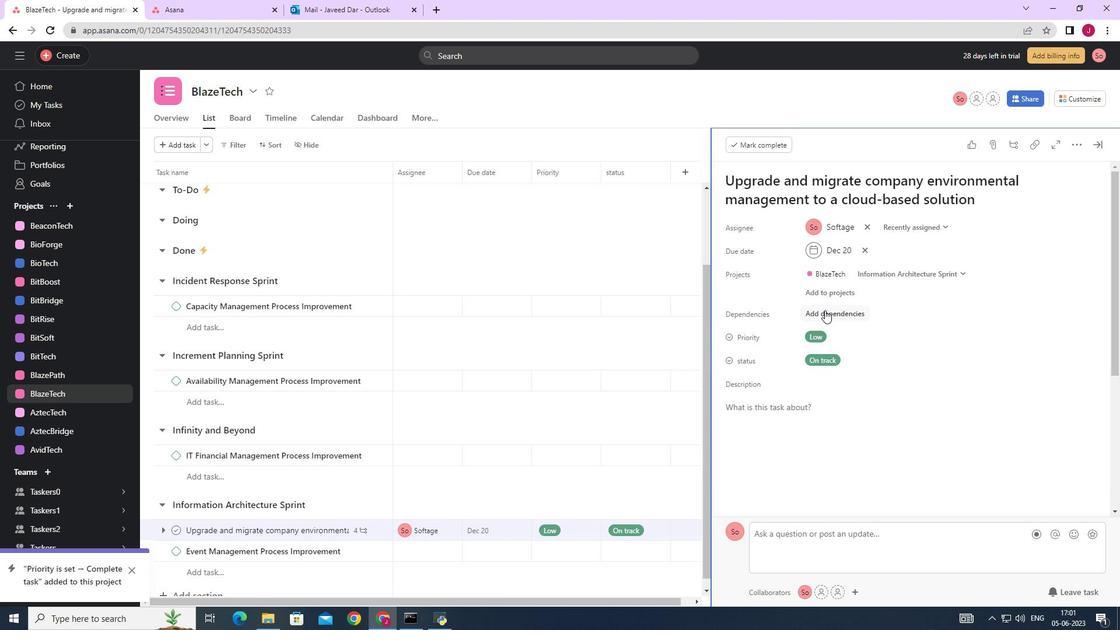 
Action: Mouse pressed left at (836, 312)
Screenshot: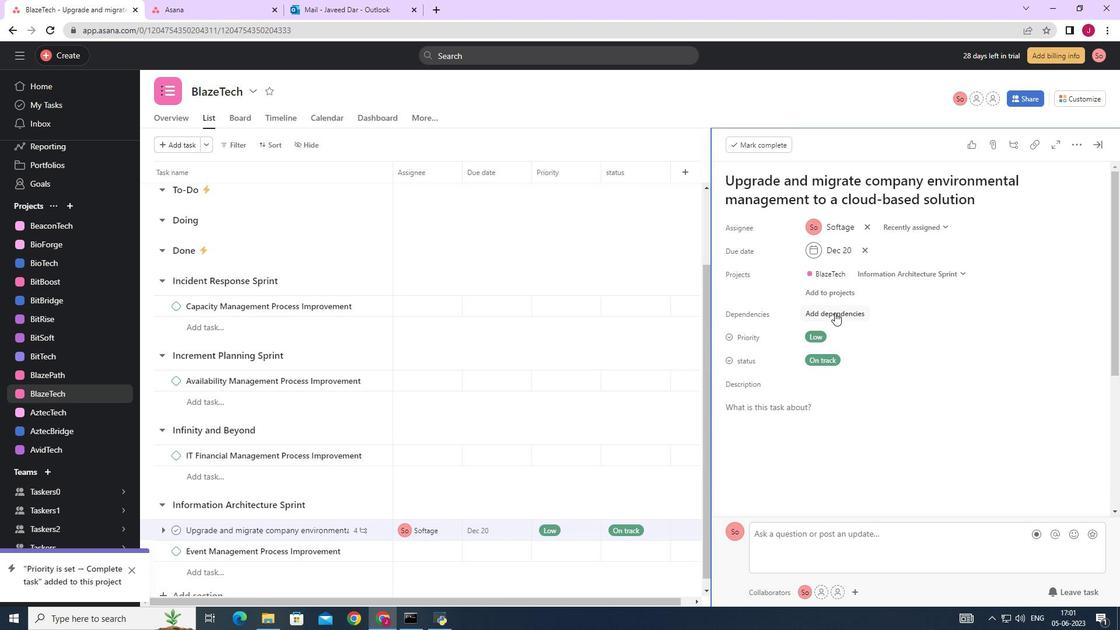 
Action: Mouse moved to (819, 329)
Screenshot: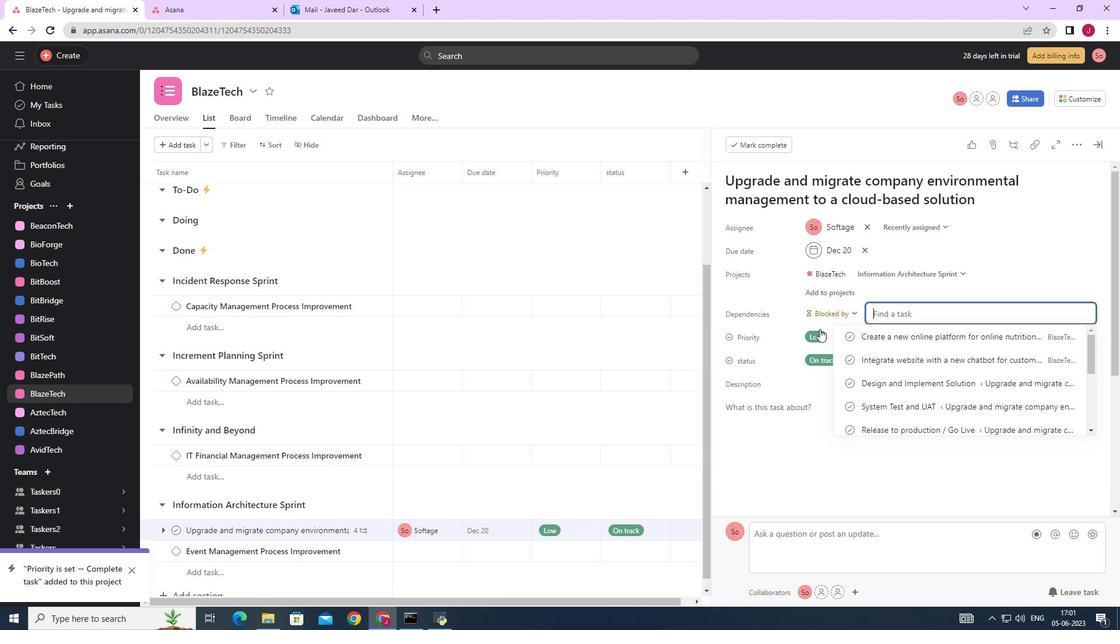 
Action: Mouse scrolled (819, 329) with delta (0, 0)
Screenshot: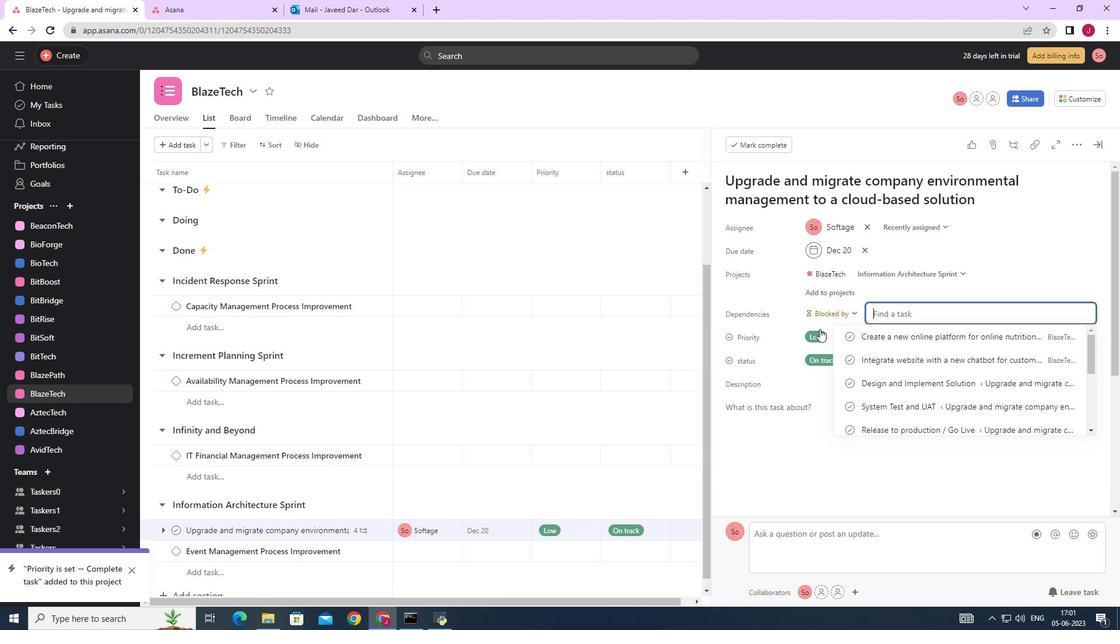 
Action: Mouse moved to (836, 340)
Screenshot: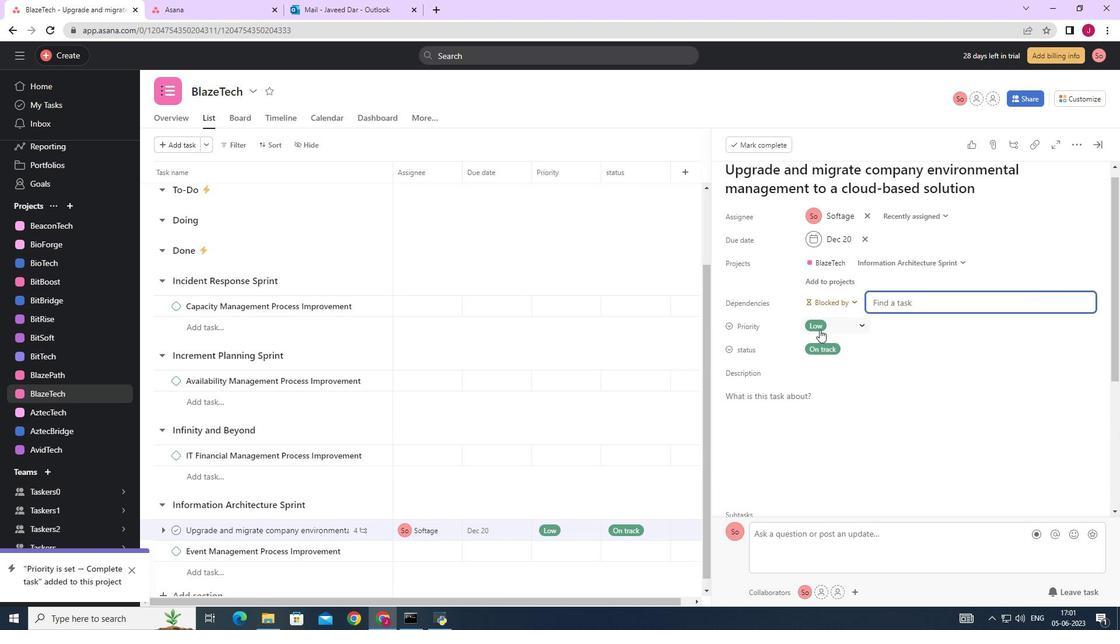 
Action: Mouse scrolled (820, 331) with delta (0, 0)
Screenshot: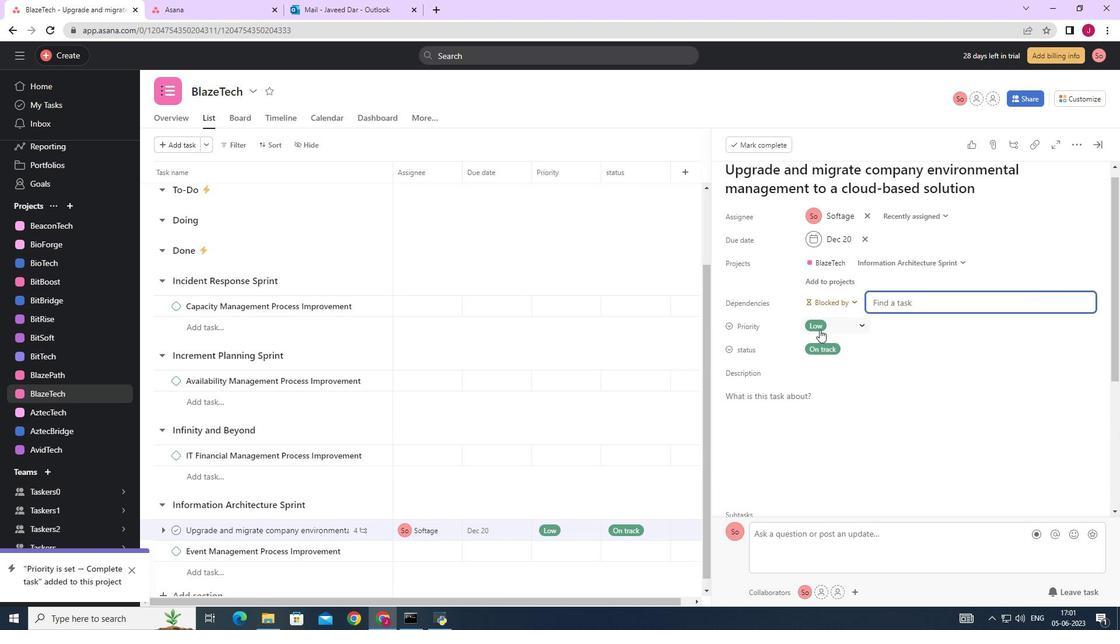 
Action: Mouse scrolled (825, 334) with delta (0, 0)
Screenshot: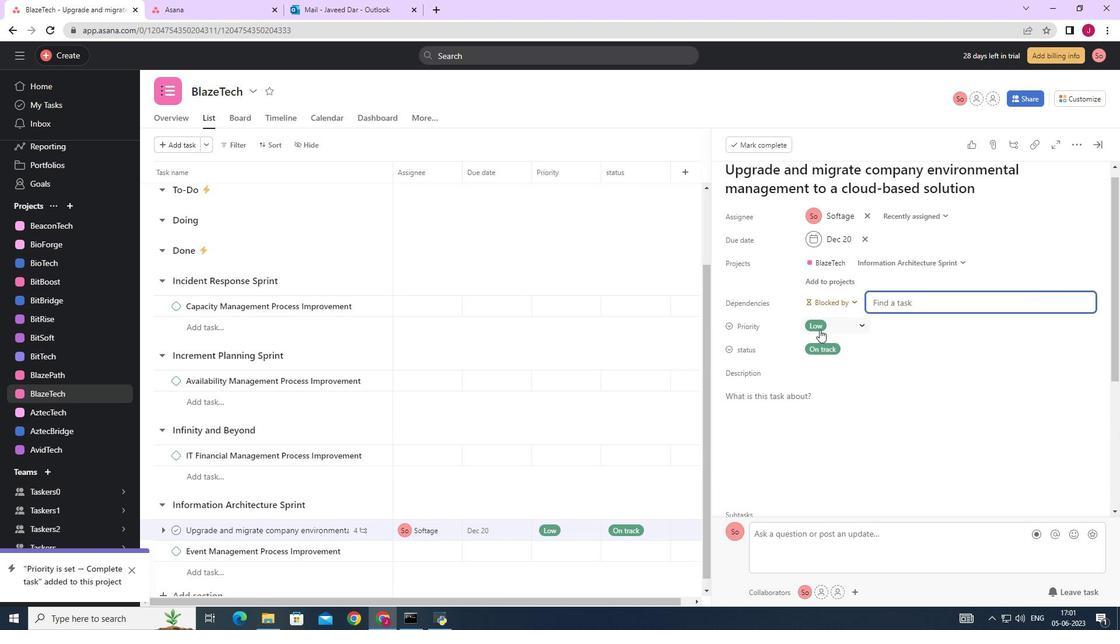 
Action: Mouse moved to (805, 380)
Screenshot: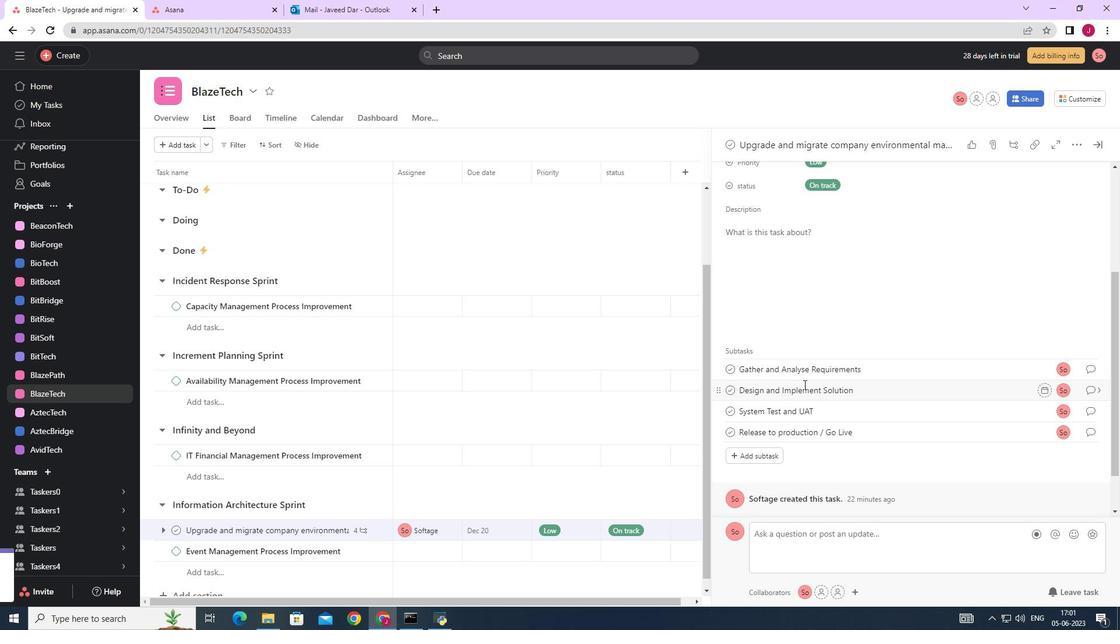 
Action: Mouse scrolled (805, 381) with delta (0, 0)
Screenshot: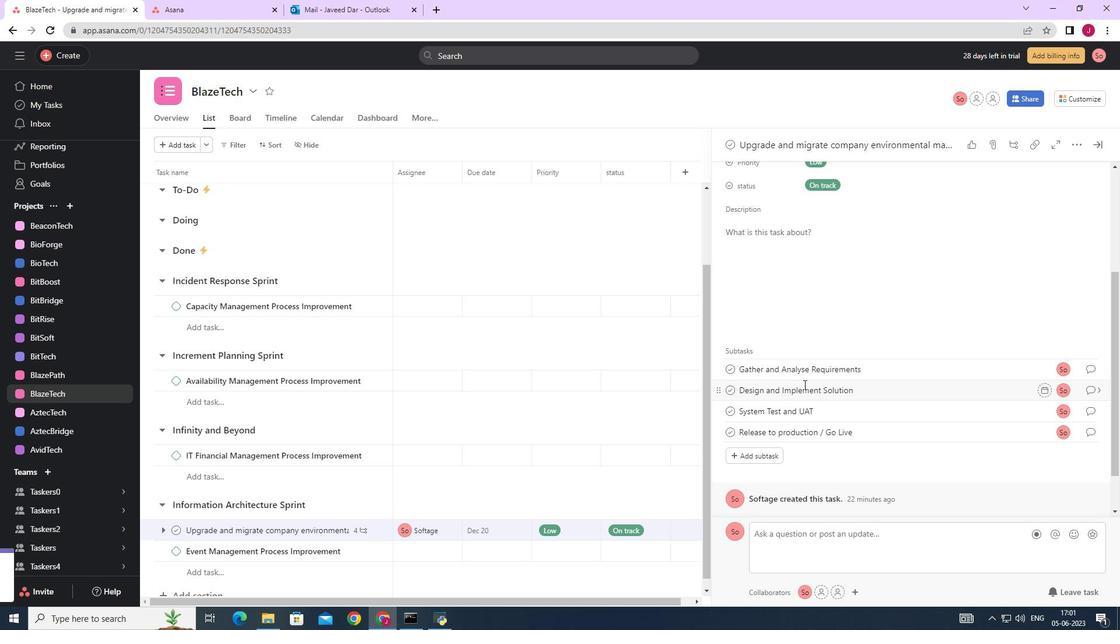 
Action: Mouse moved to (806, 375)
Screenshot: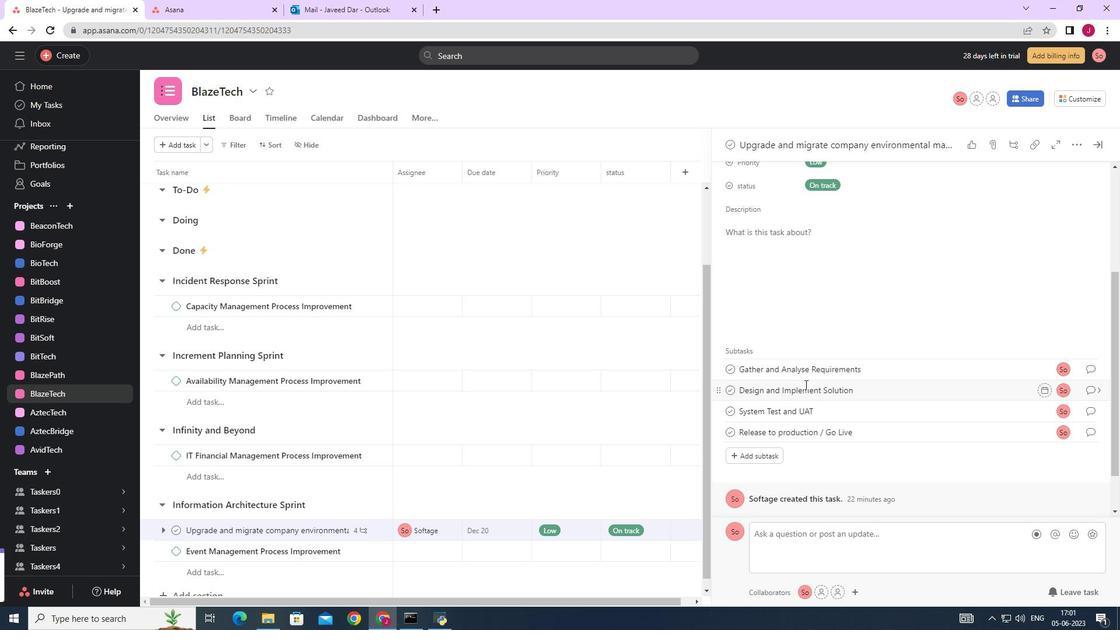 
Action: Mouse scrolled (805, 377) with delta (0, 0)
Screenshot: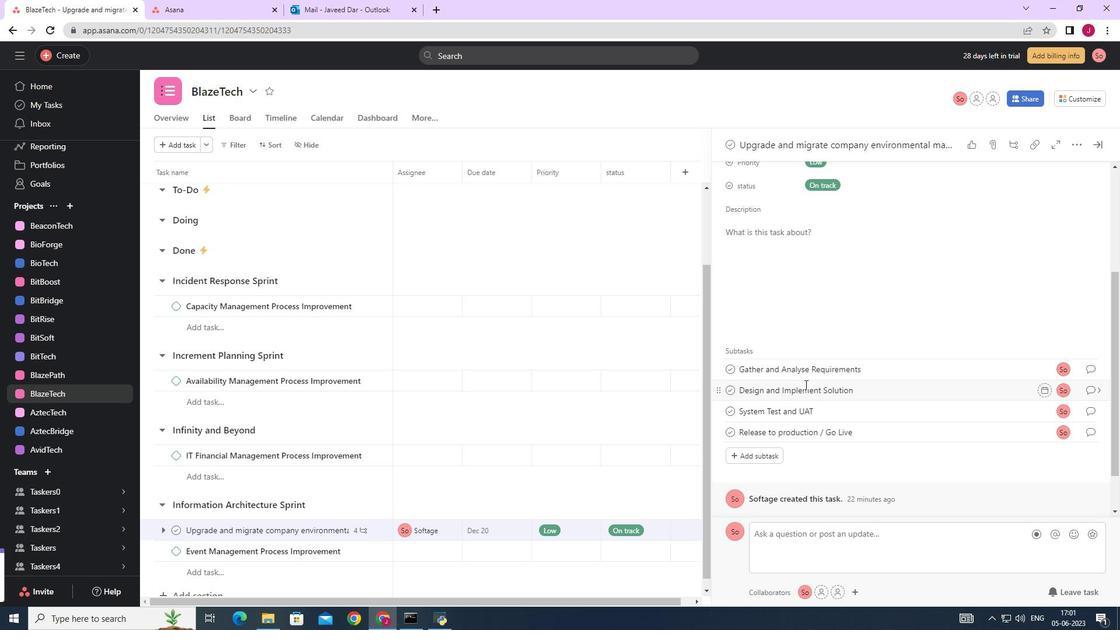 
Action: Mouse moved to (893, 253)
Screenshot: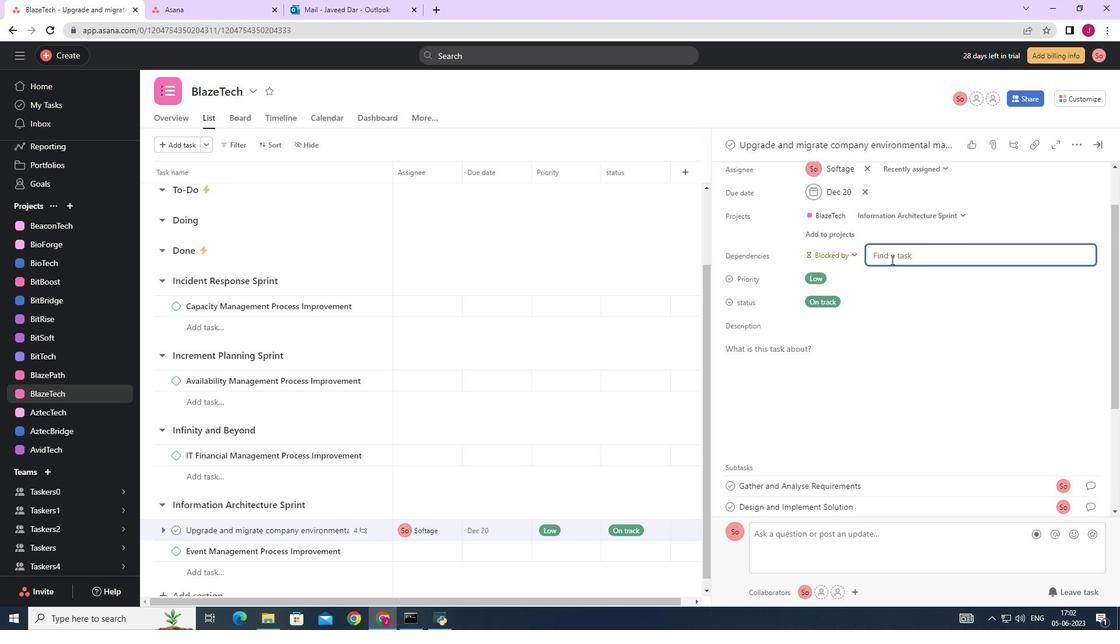 
Action: Mouse pressed left at (893, 253)
Screenshot: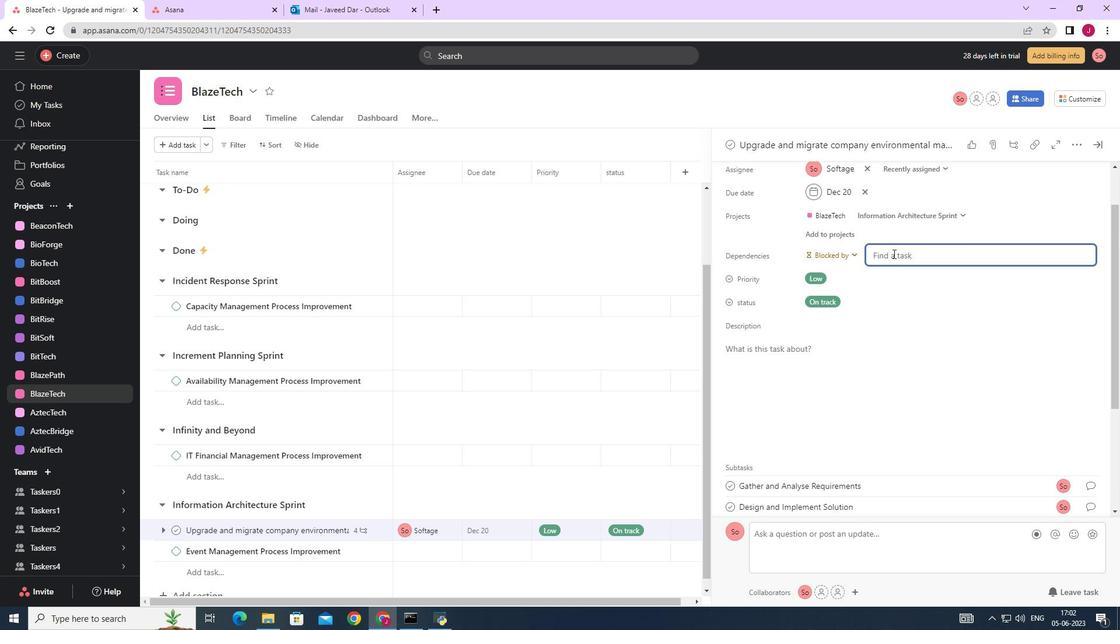 
Action: Mouse moved to (893, 256)
Screenshot: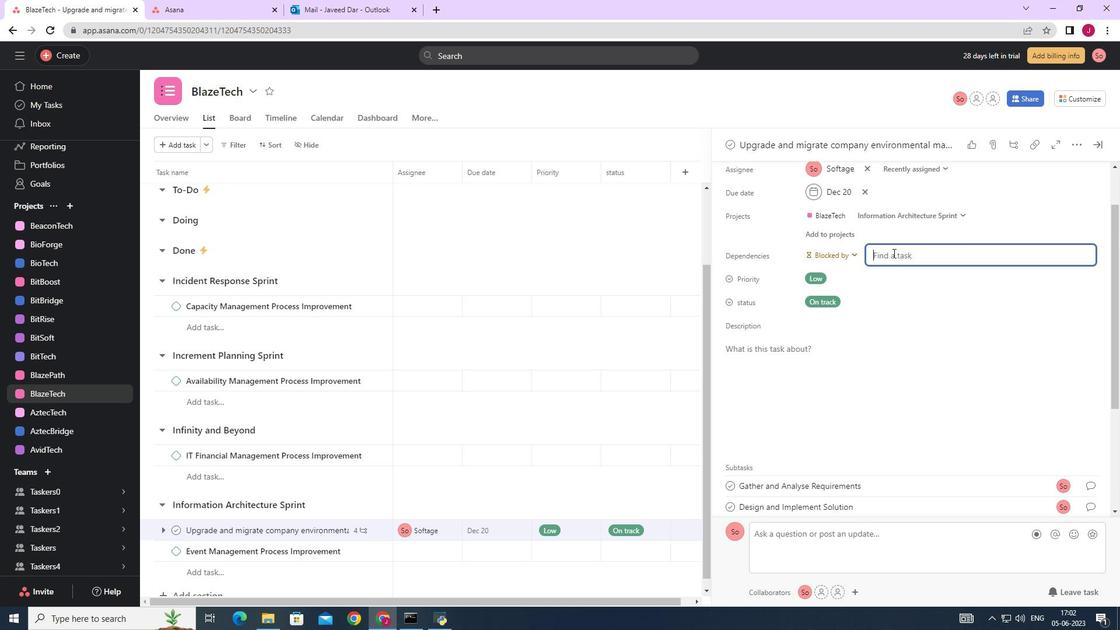 
Action: Mouse pressed left at (893, 256)
Screenshot: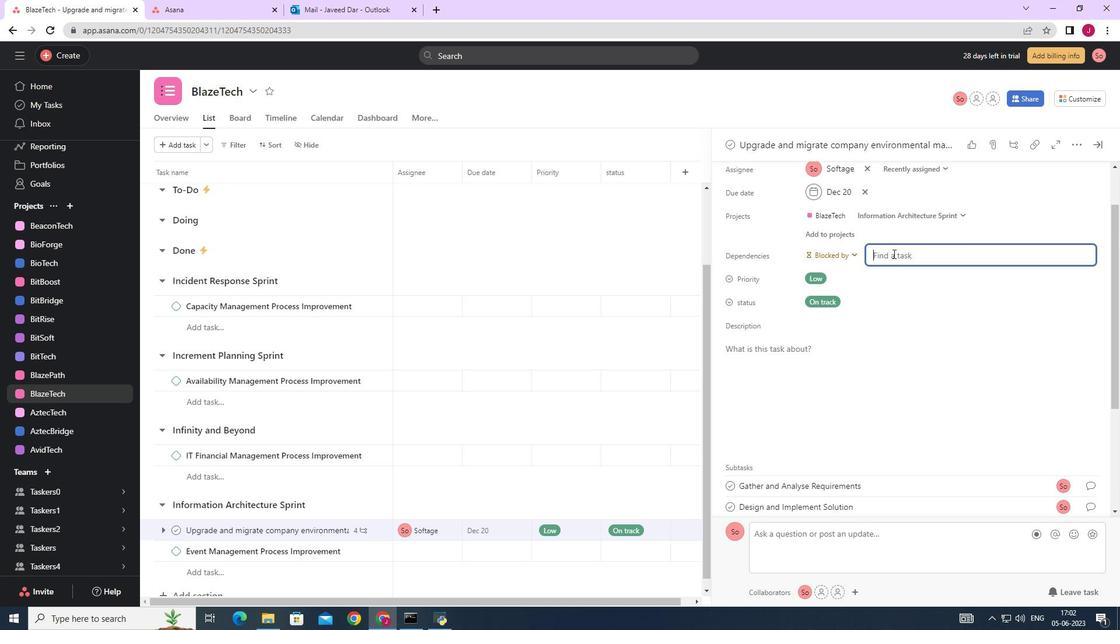 
Action: Mouse moved to (881, 257)
Screenshot: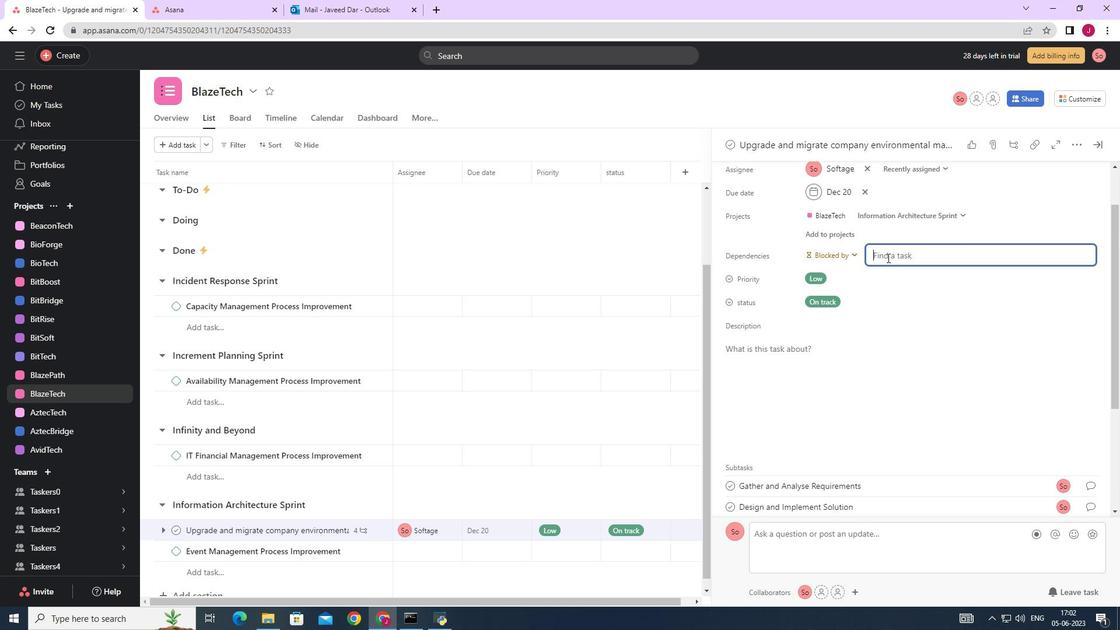 
Action: Mouse pressed left at (881, 257)
Screenshot: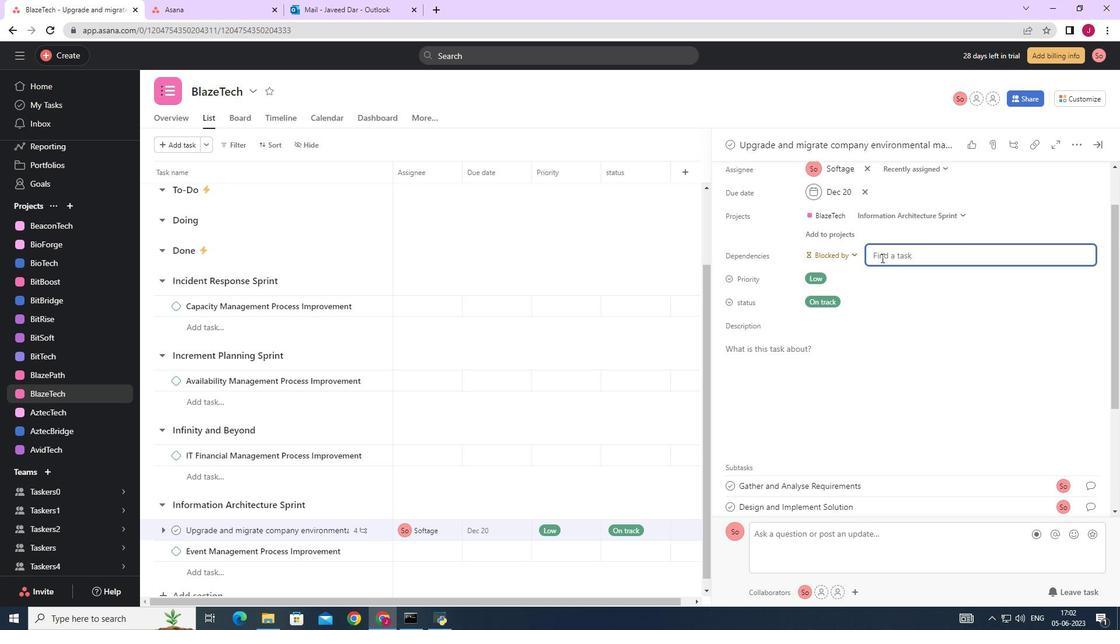 
Action: Mouse moved to (755, 240)
Screenshot: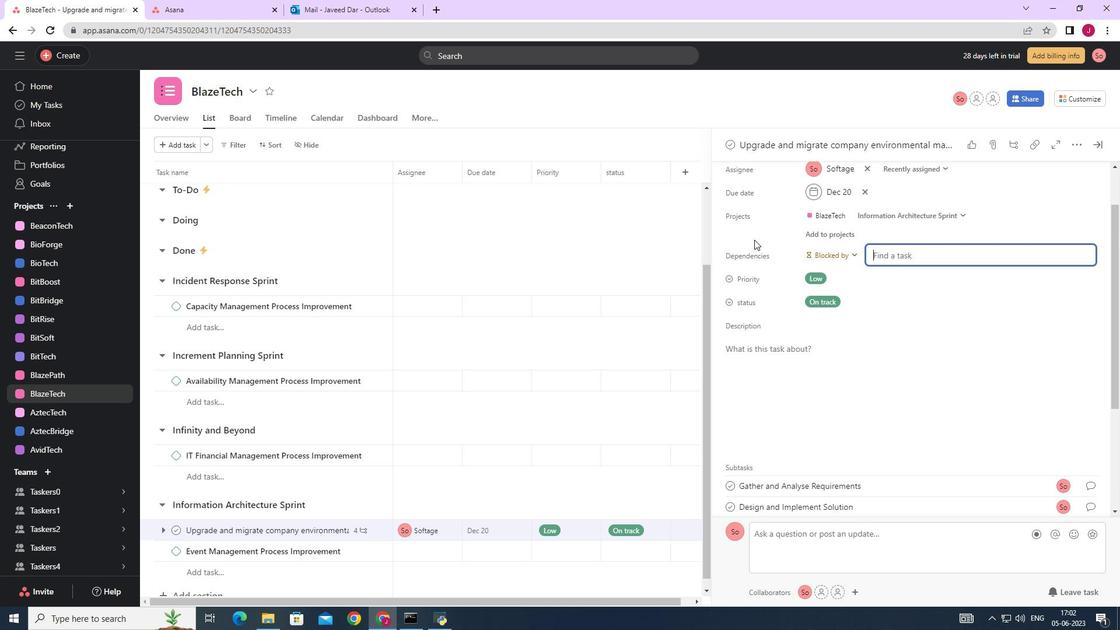 
Action: Key pressed in<Key.backspace>
Screenshot: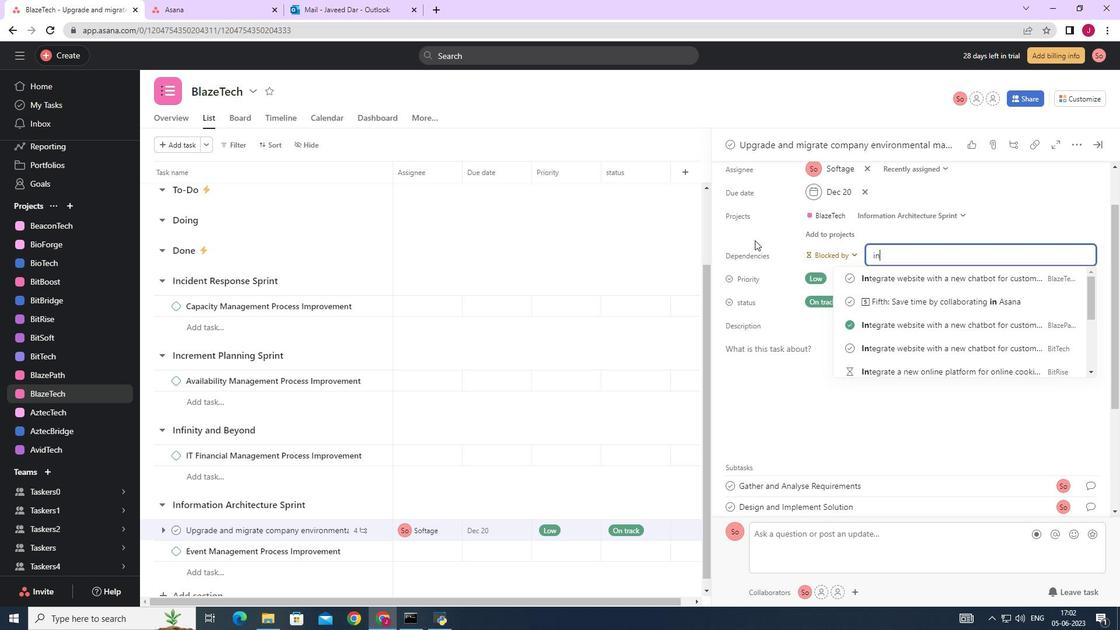 
Action: Mouse moved to (898, 280)
Screenshot: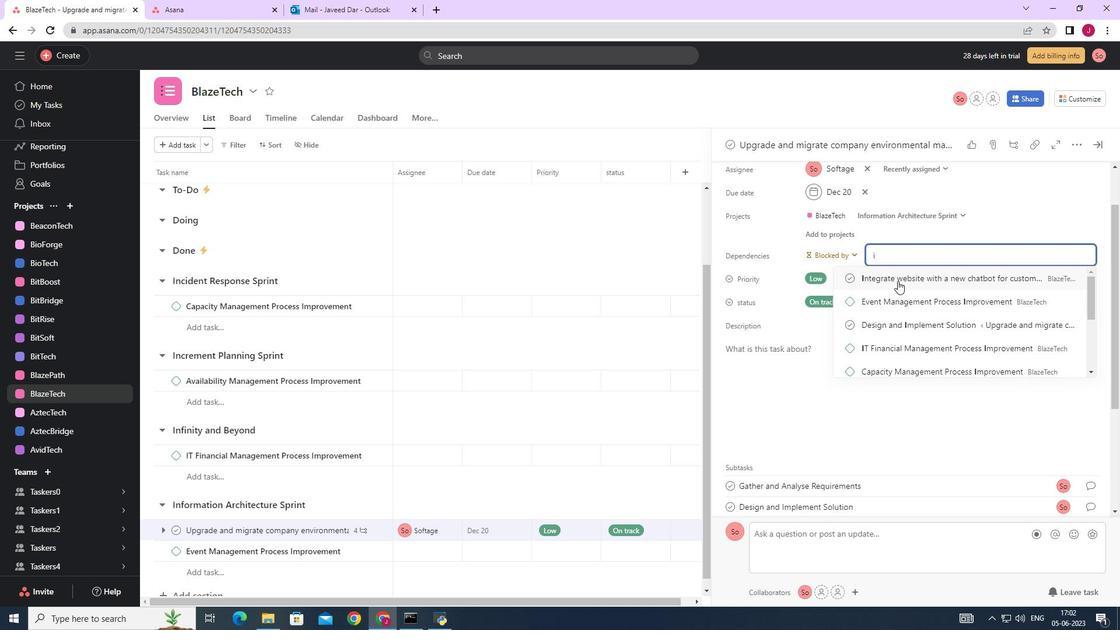 
Action: Mouse pressed left at (898, 280)
Screenshot: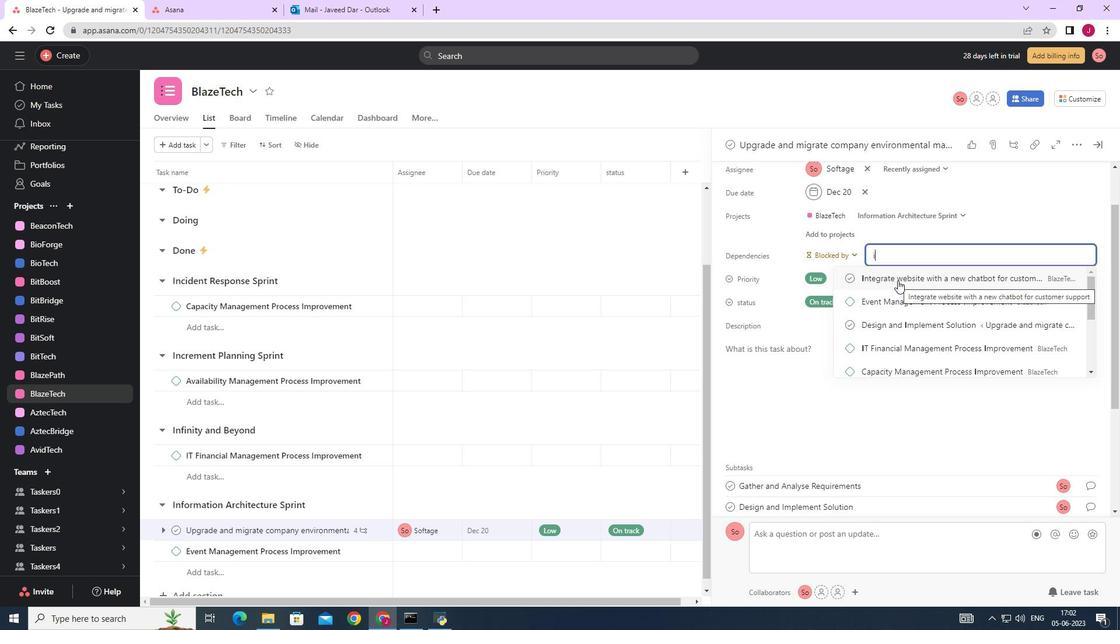 
Action: Mouse moved to (1096, 140)
Screenshot: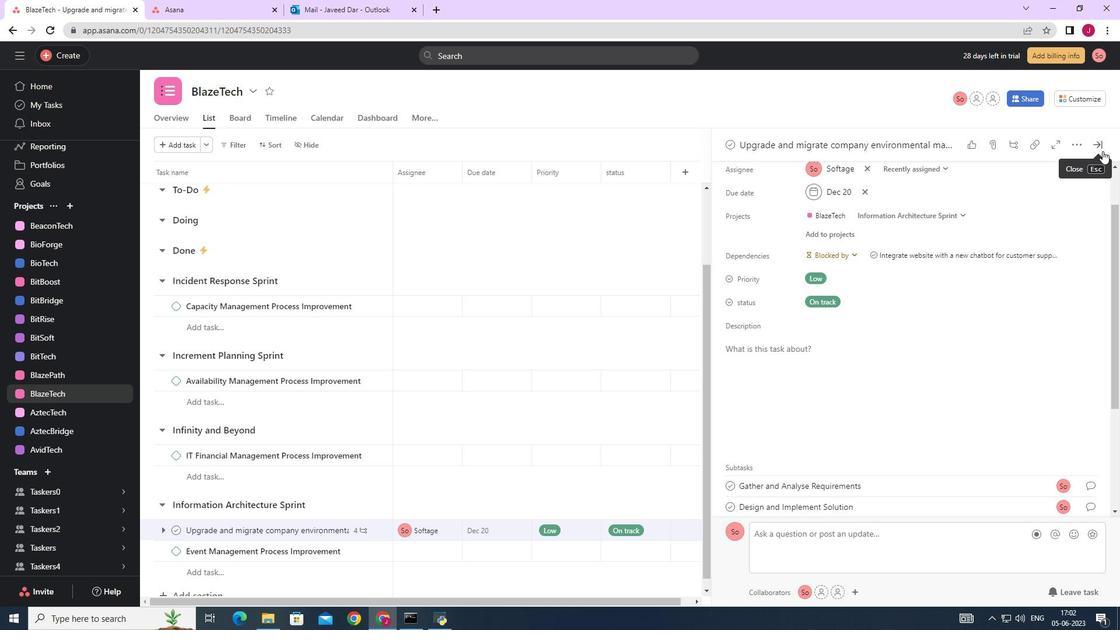 
Action: Mouse pressed left at (1096, 140)
Screenshot: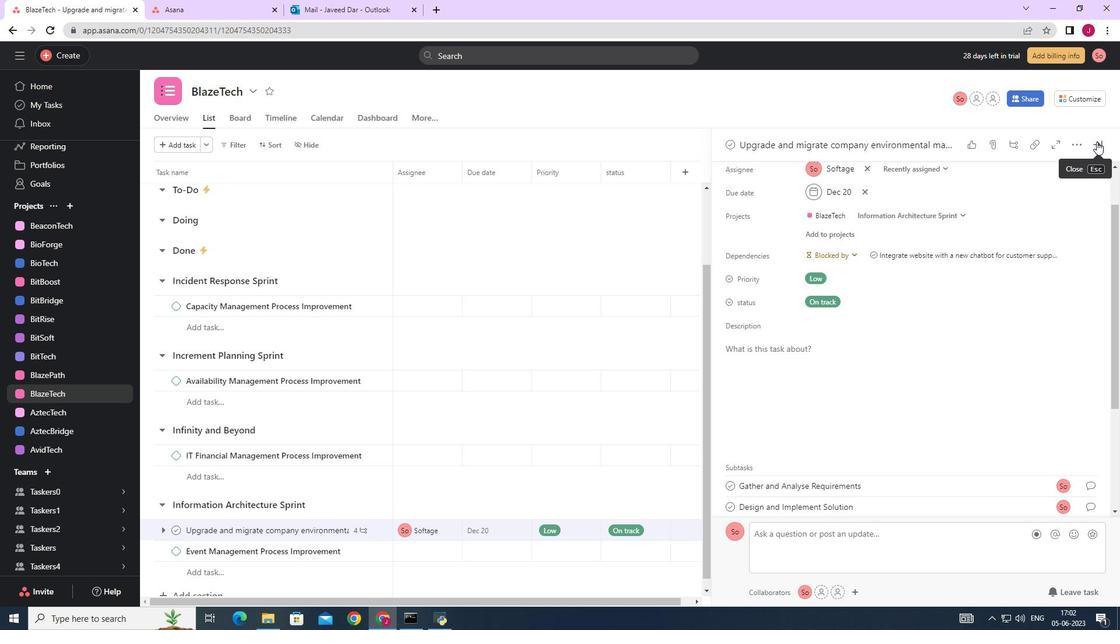 
